 Task: Add a signature Harold Hernandez containing With gratitude and warm wishes, Harold Hernandez to email address softage.5@softage.net and add a folder Yoga
Action: Mouse moved to (39, 55)
Screenshot: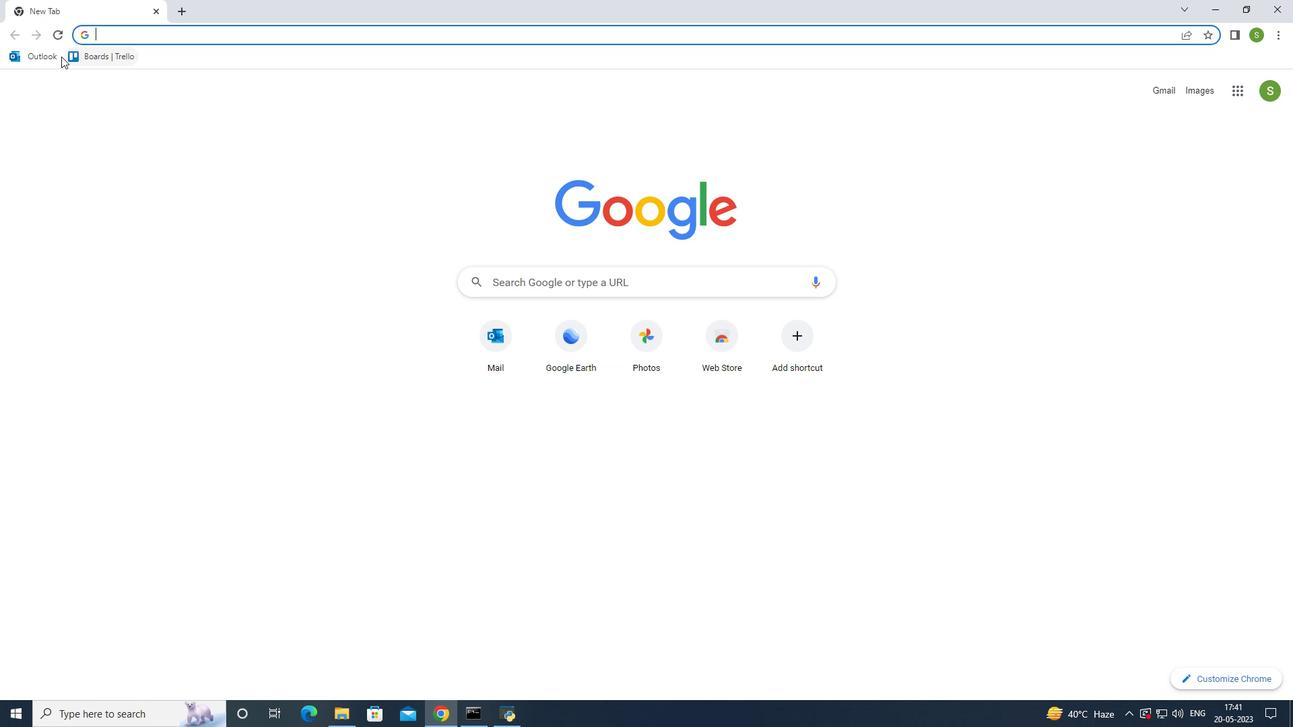 
Action: Mouse pressed left at (39, 55)
Screenshot: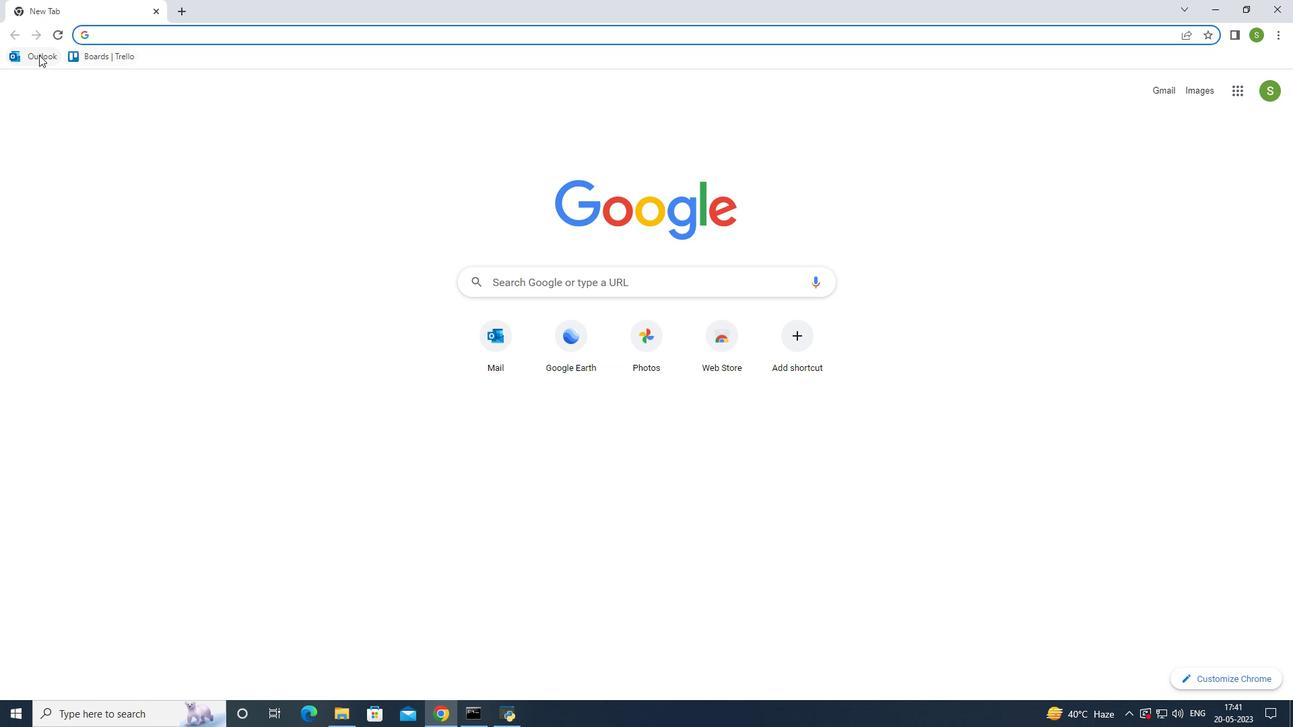 
Action: Mouse moved to (121, 121)
Screenshot: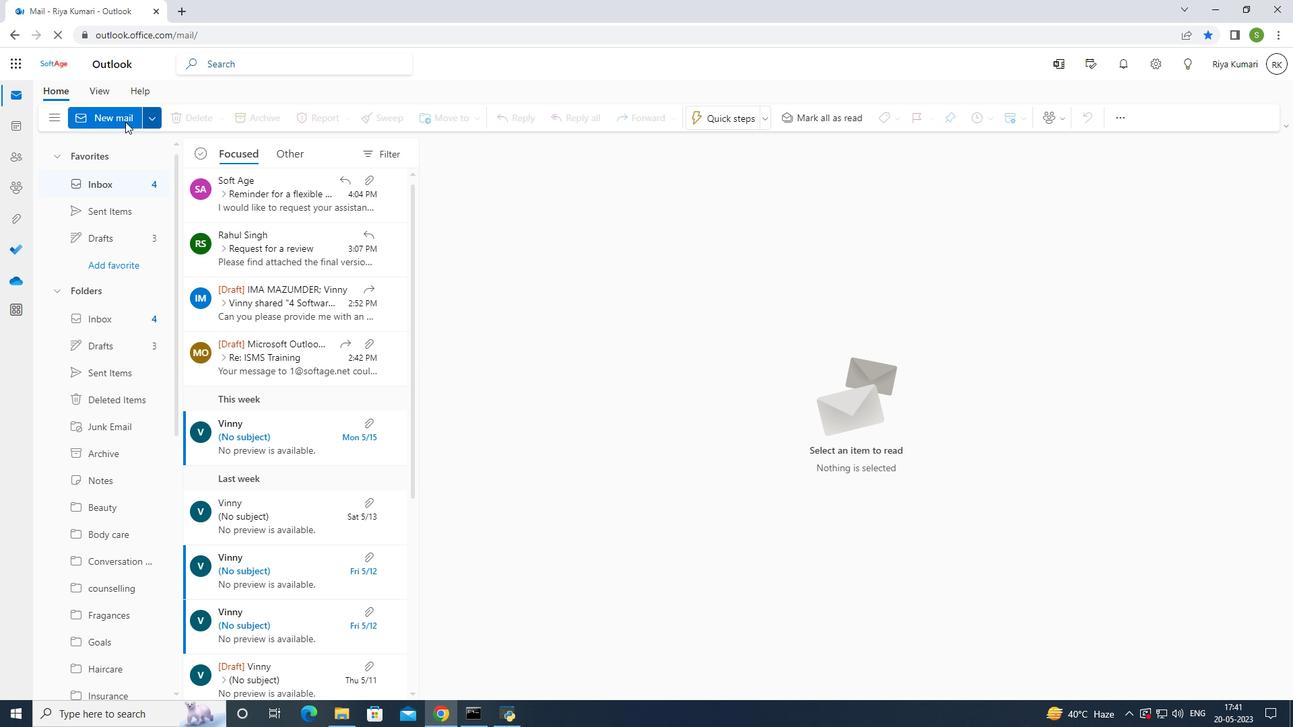 
Action: Mouse pressed left at (121, 121)
Screenshot: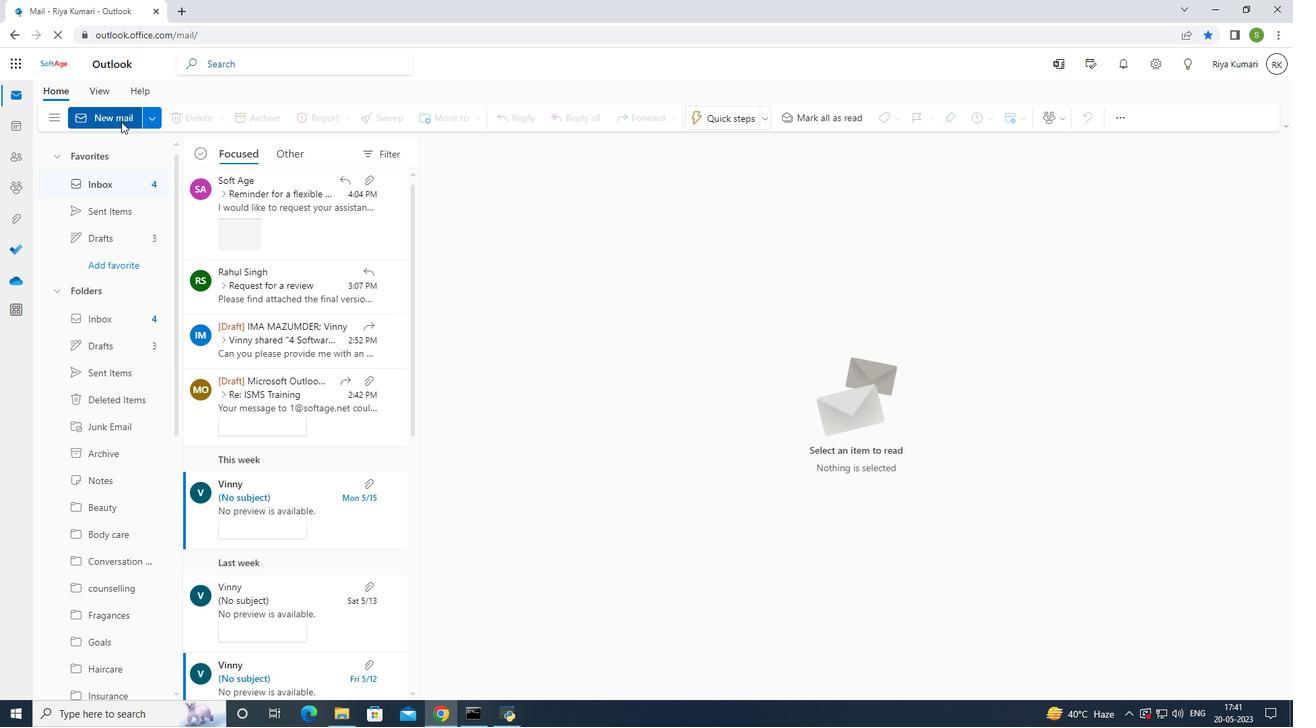 
Action: Mouse moved to (496, 184)
Screenshot: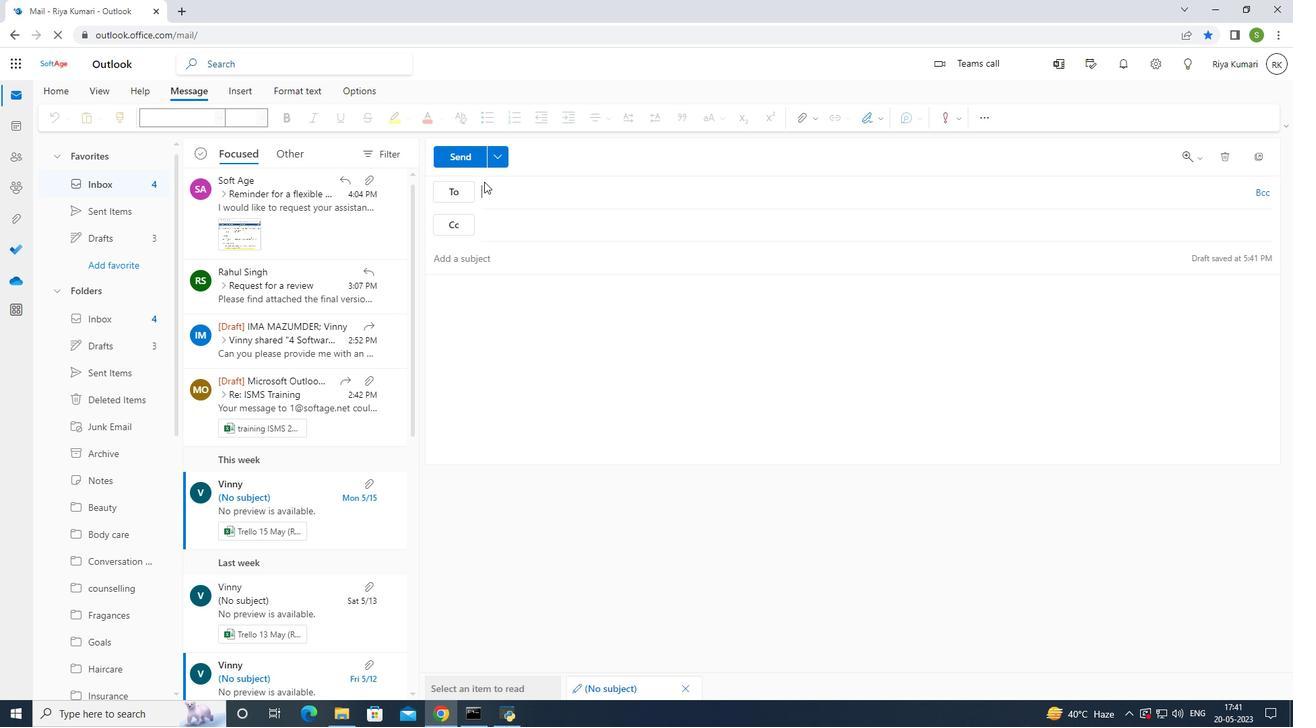 
Action: Mouse pressed left at (496, 184)
Screenshot: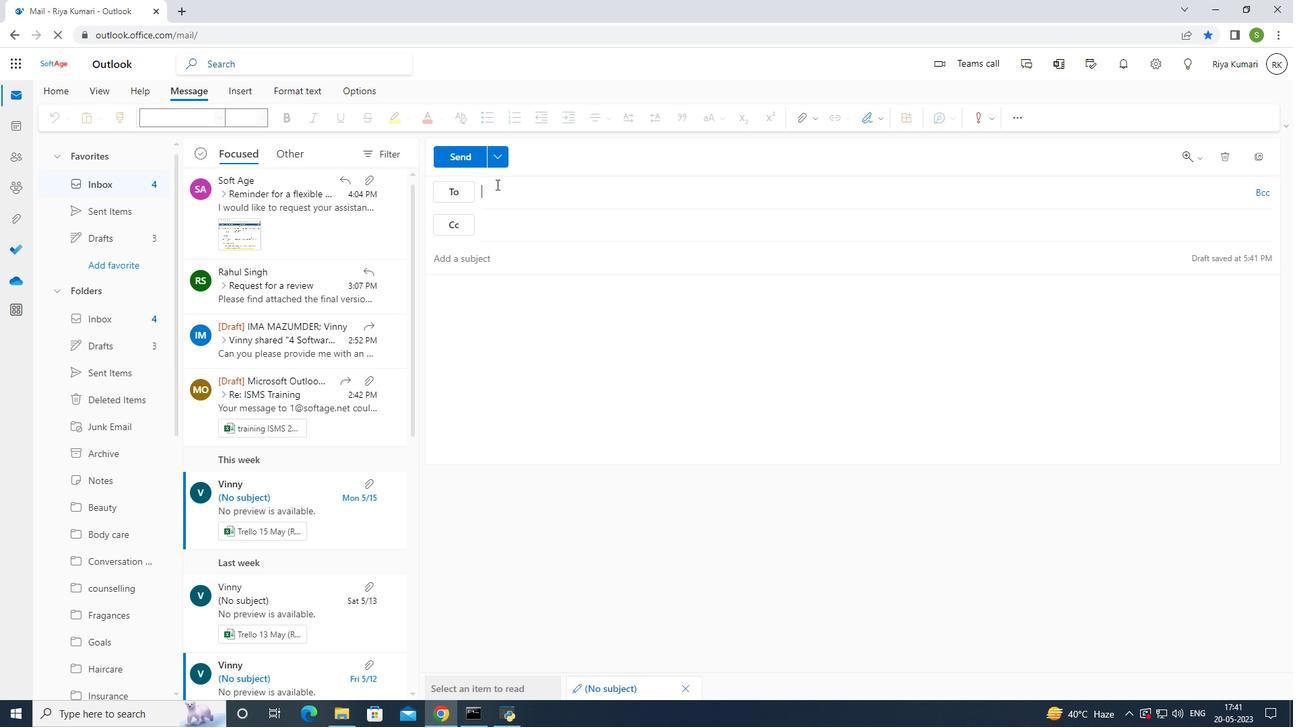 
Action: Mouse moved to (534, 163)
Screenshot: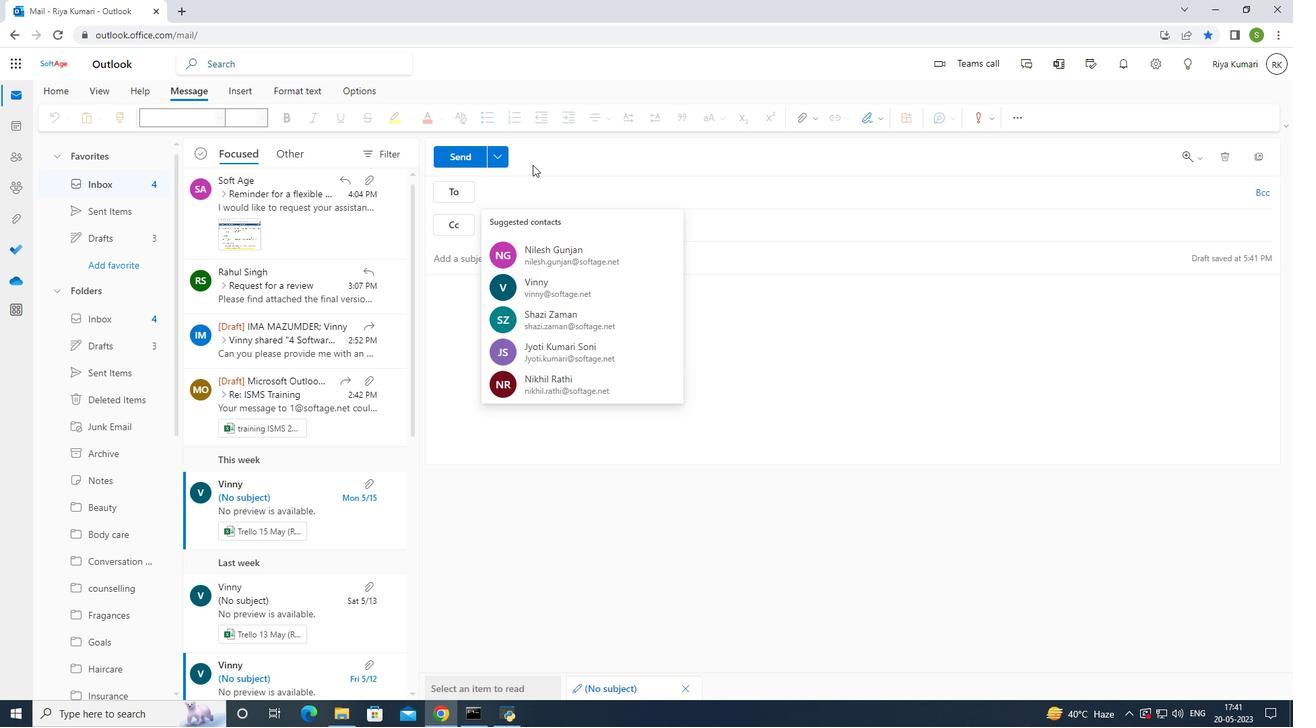 
Action: Key pressed softage.5<Key.shift>@softage.net
Screenshot: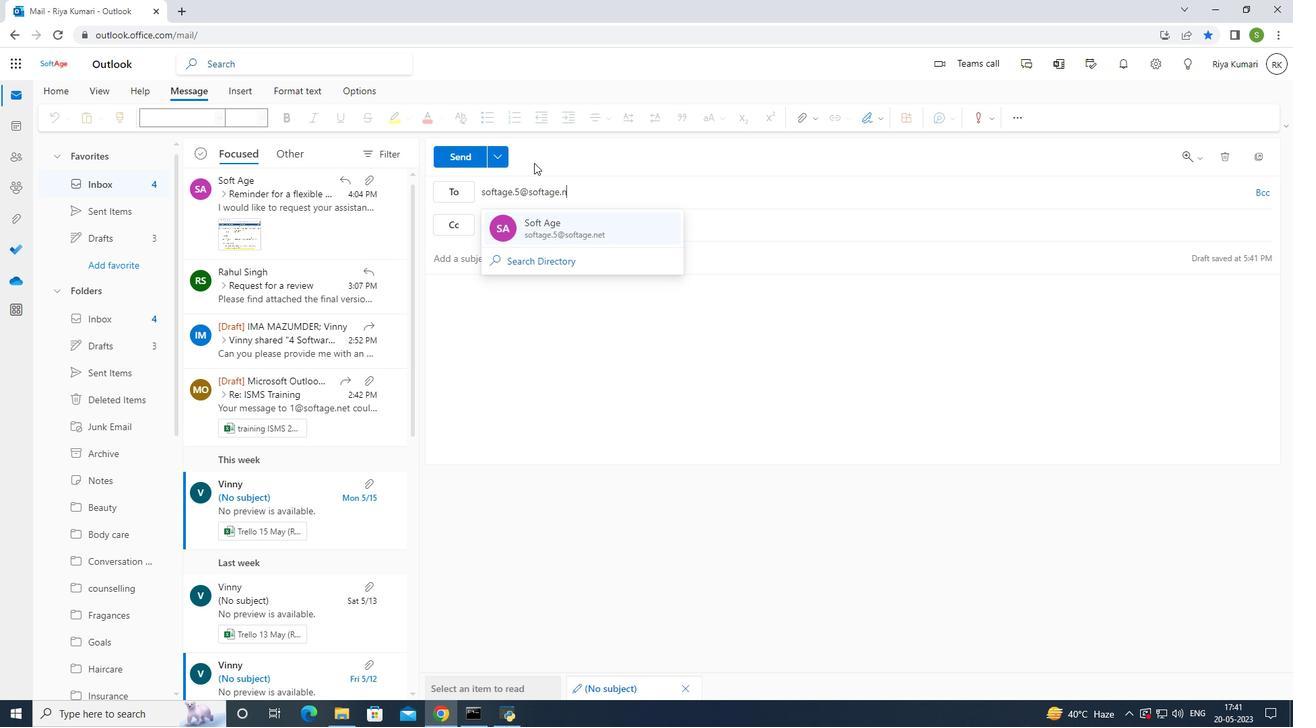 
Action: Mouse moved to (871, 117)
Screenshot: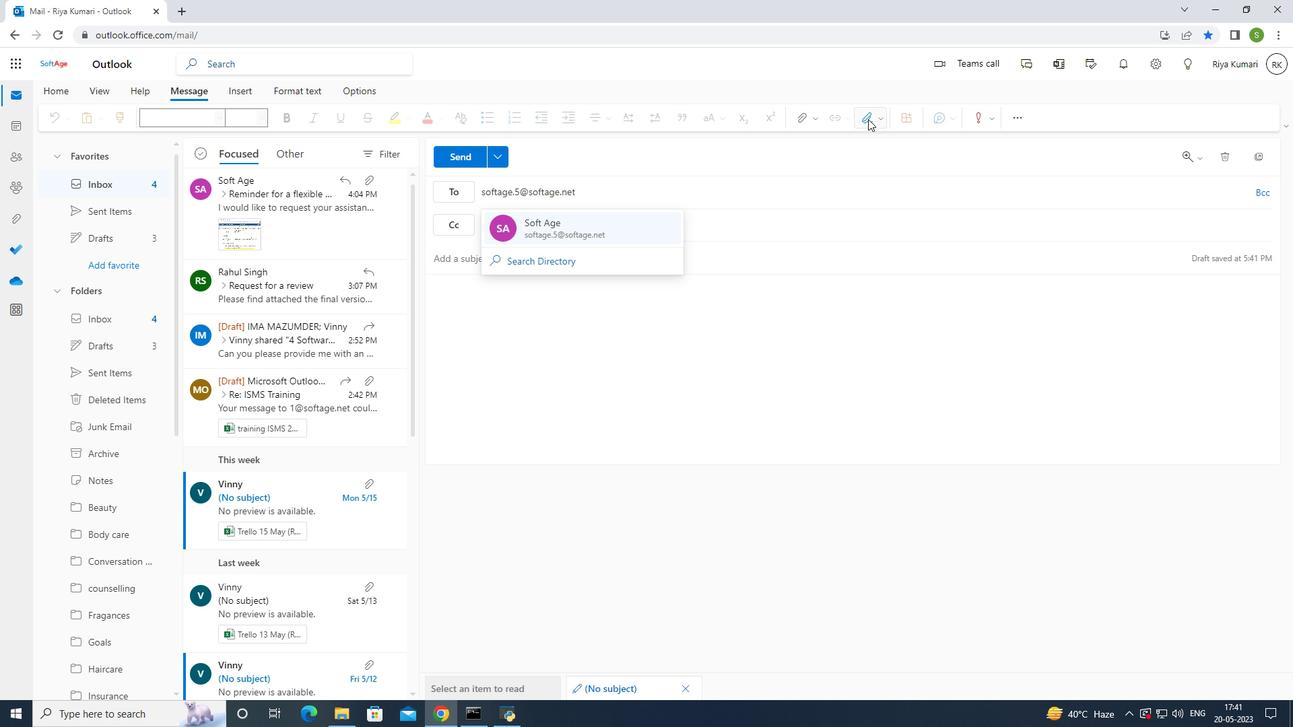 
Action: Mouse pressed left at (871, 117)
Screenshot: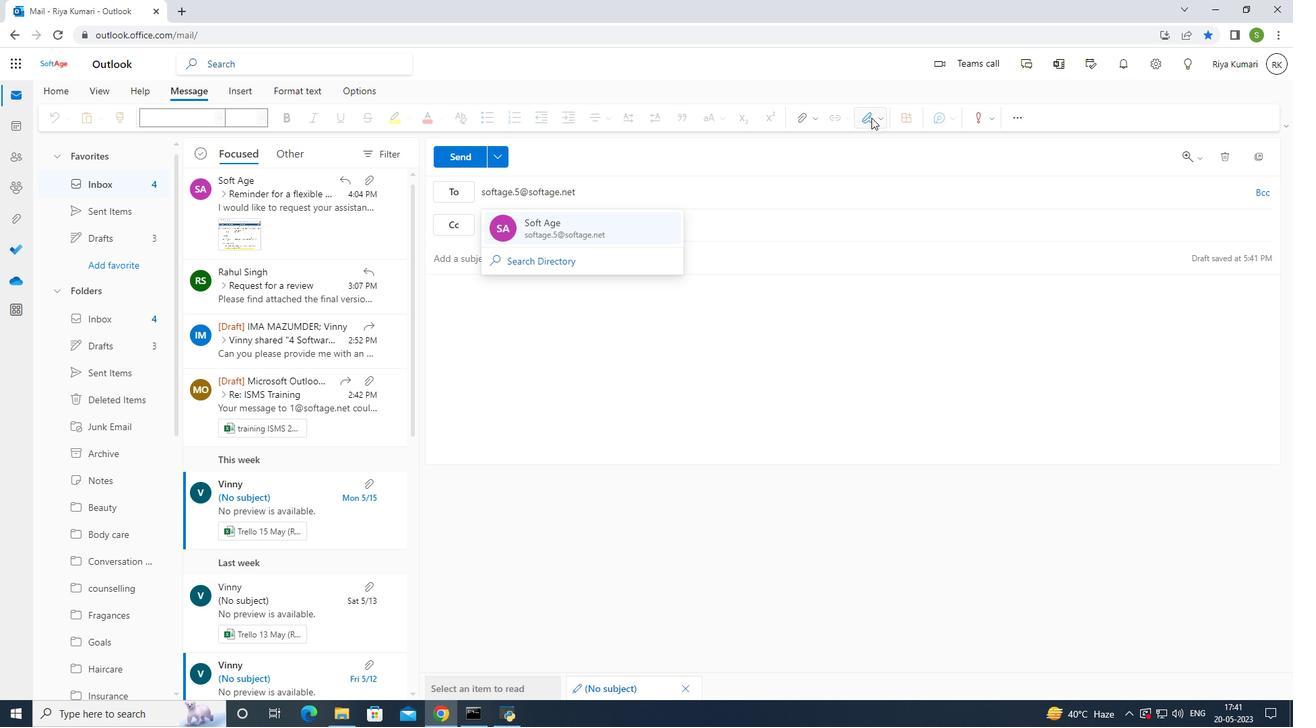 
Action: Mouse moved to (849, 166)
Screenshot: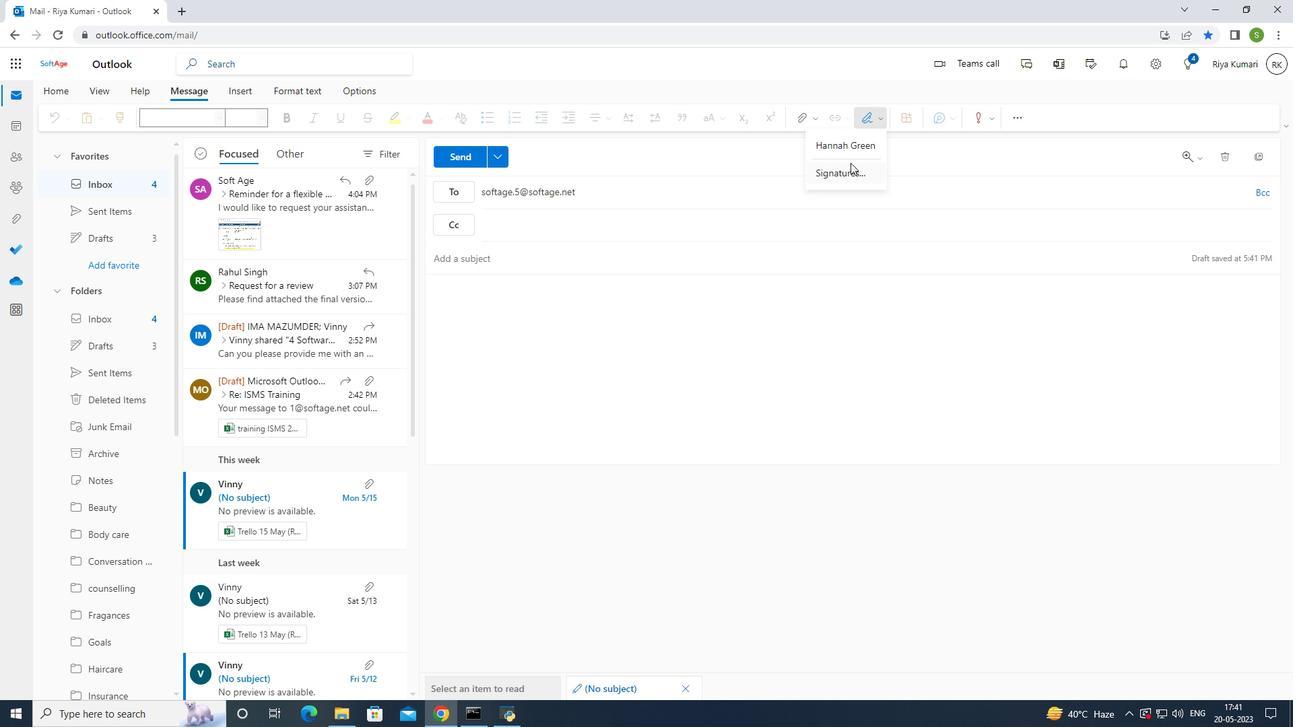 
Action: Mouse pressed left at (849, 166)
Screenshot: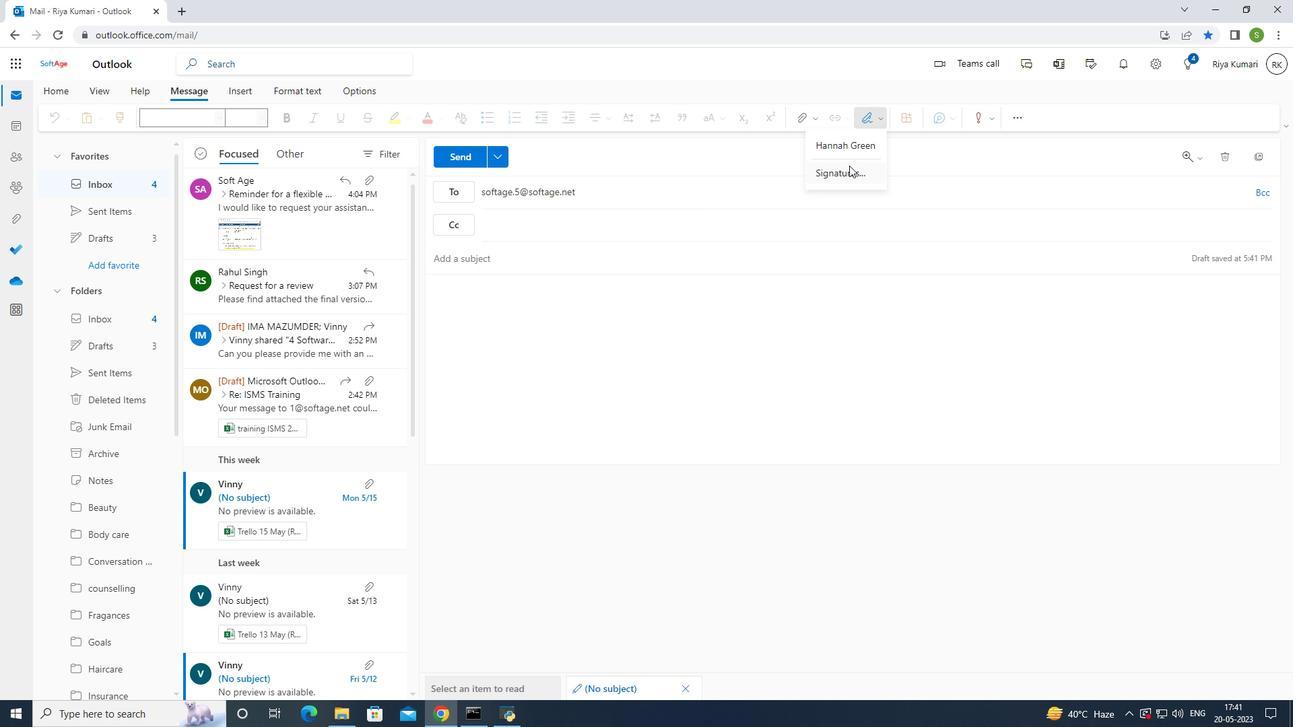 
Action: Mouse moved to (846, 222)
Screenshot: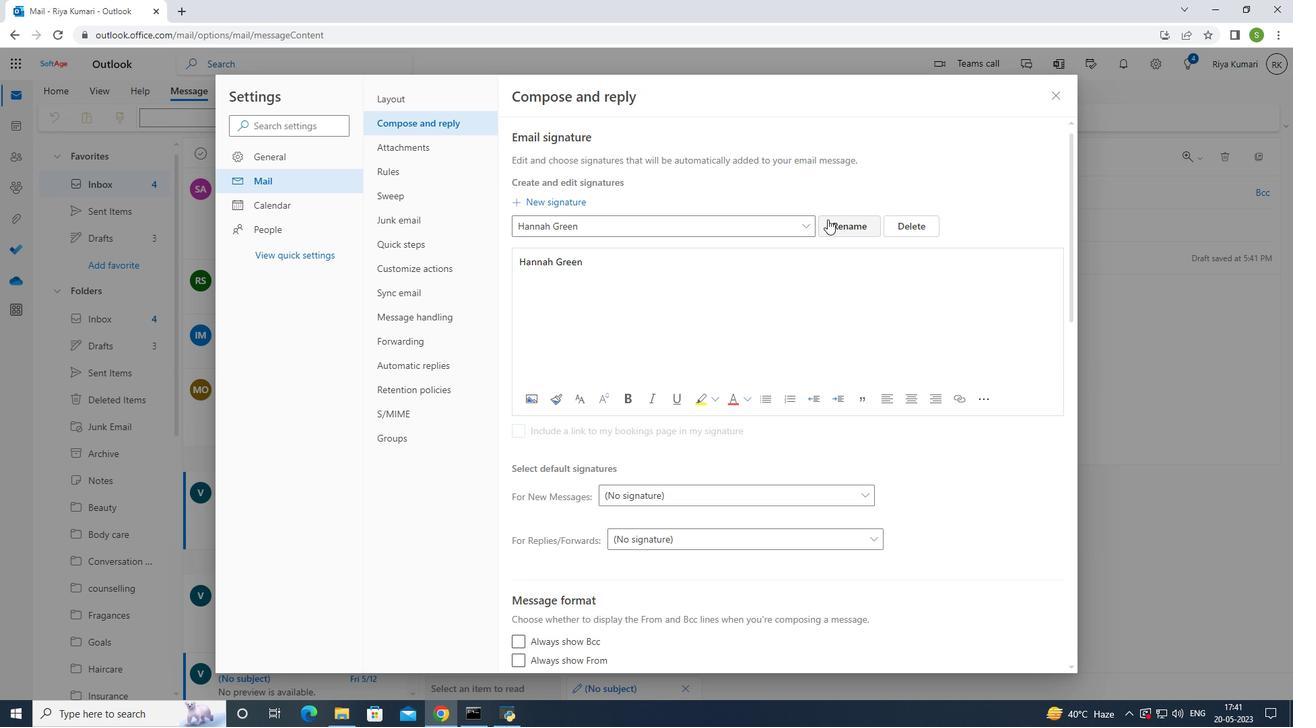 
Action: Mouse pressed left at (846, 222)
Screenshot: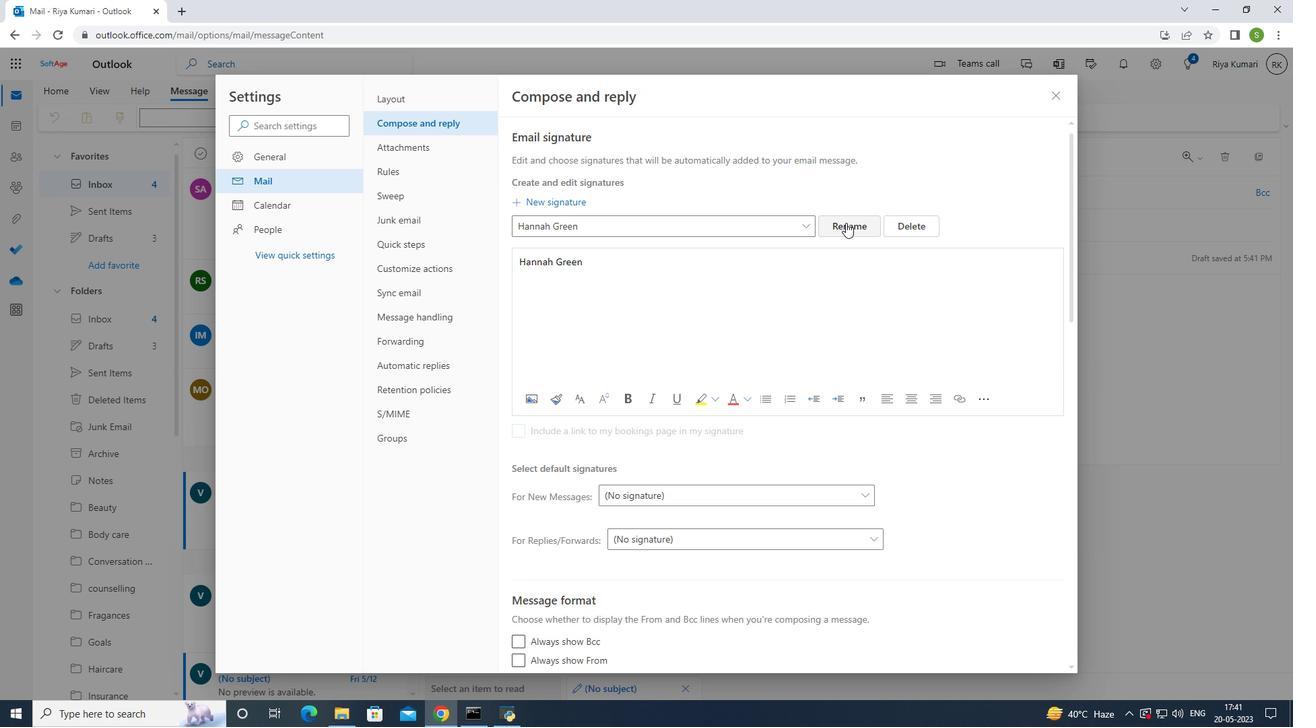 
Action: Mouse moved to (730, 225)
Screenshot: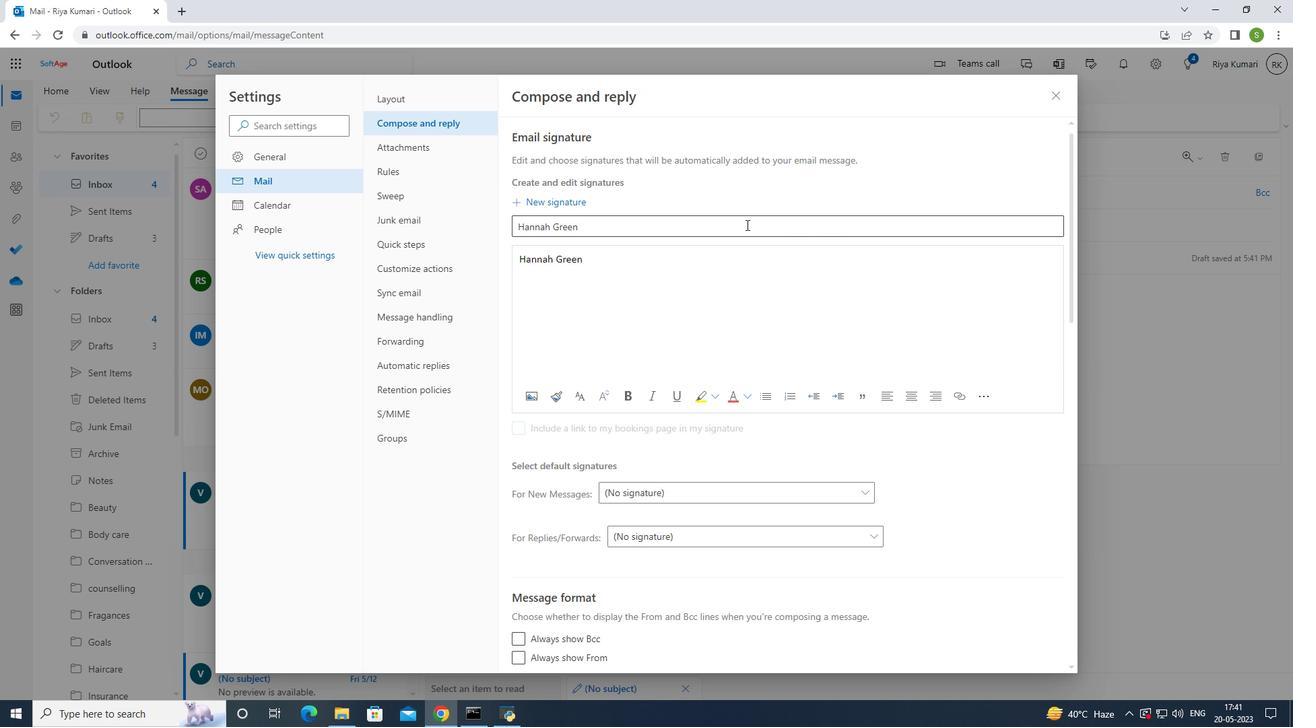 
Action: Mouse pressed left at (730, 225)
Screenshot: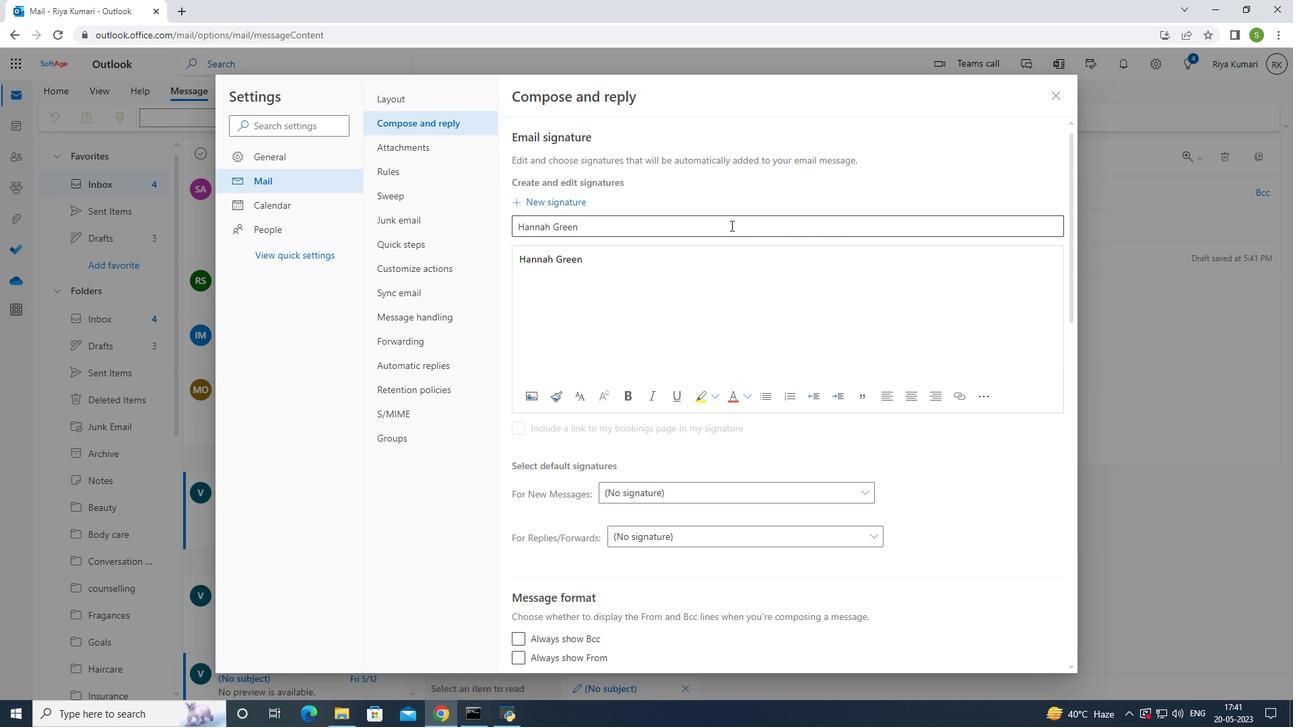
Action: Mouse moved to (730, 208)
Screenshot: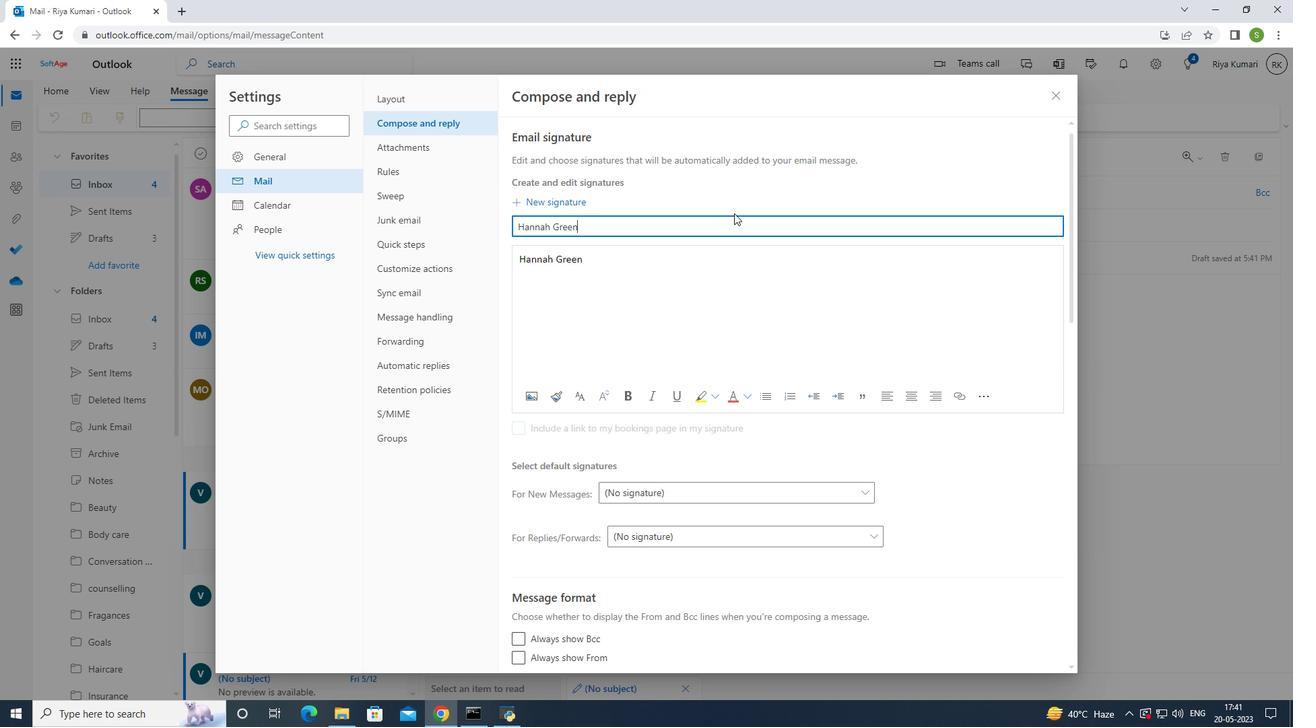 
Action: Key pressed <Key.backspace><Key.backspace><Key.backspace><Key.backspace><Key.backspace><Key.backspace><Key.backspace><Key.backspace><Key.backspace><Key.backspace><Key.backspace>arold<Key.space><Key.shift><Key.shift><Key.shift><Key.shift><Key.shift><Key.shift><Key.shift><Key.shift><Key.shift>Hernandez<Key.shift>ctrl+A<'\x03'>
Screenshot: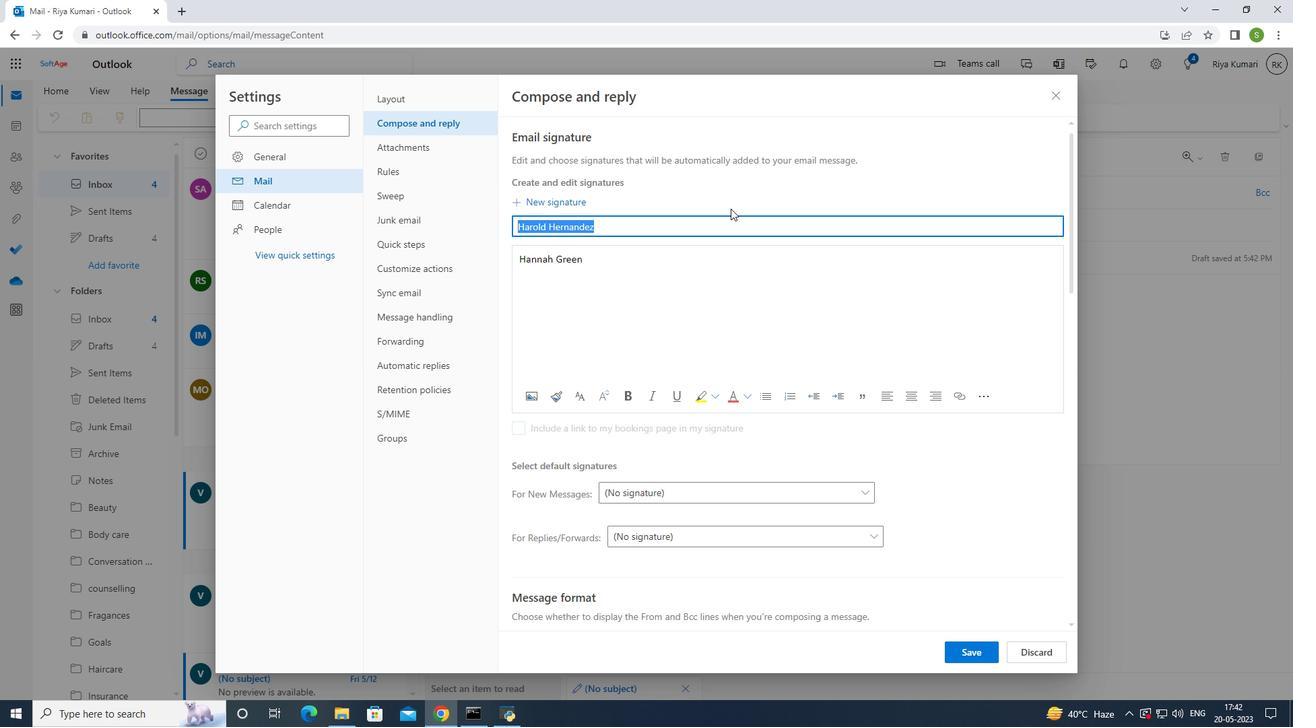 
Action: Mouse moved to (598, 257)
Screenshot: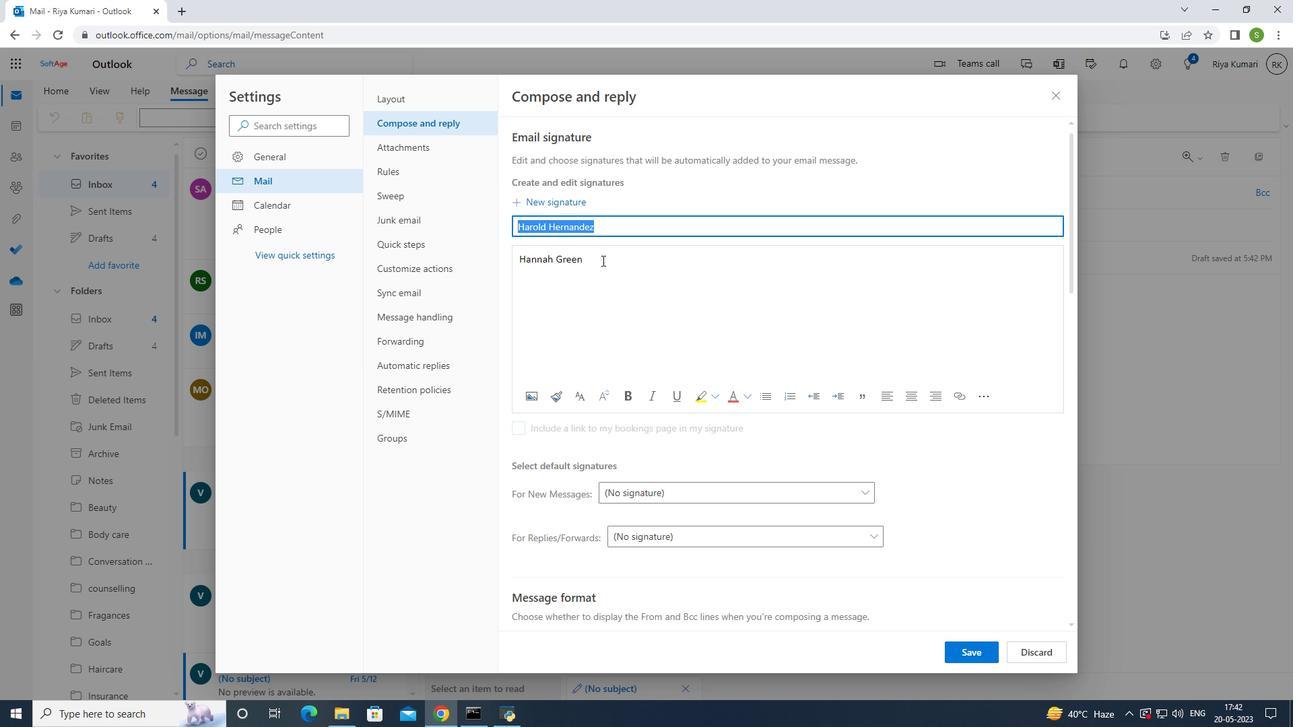
Action: Mouse pressed left at (598, 257)
Screenshot: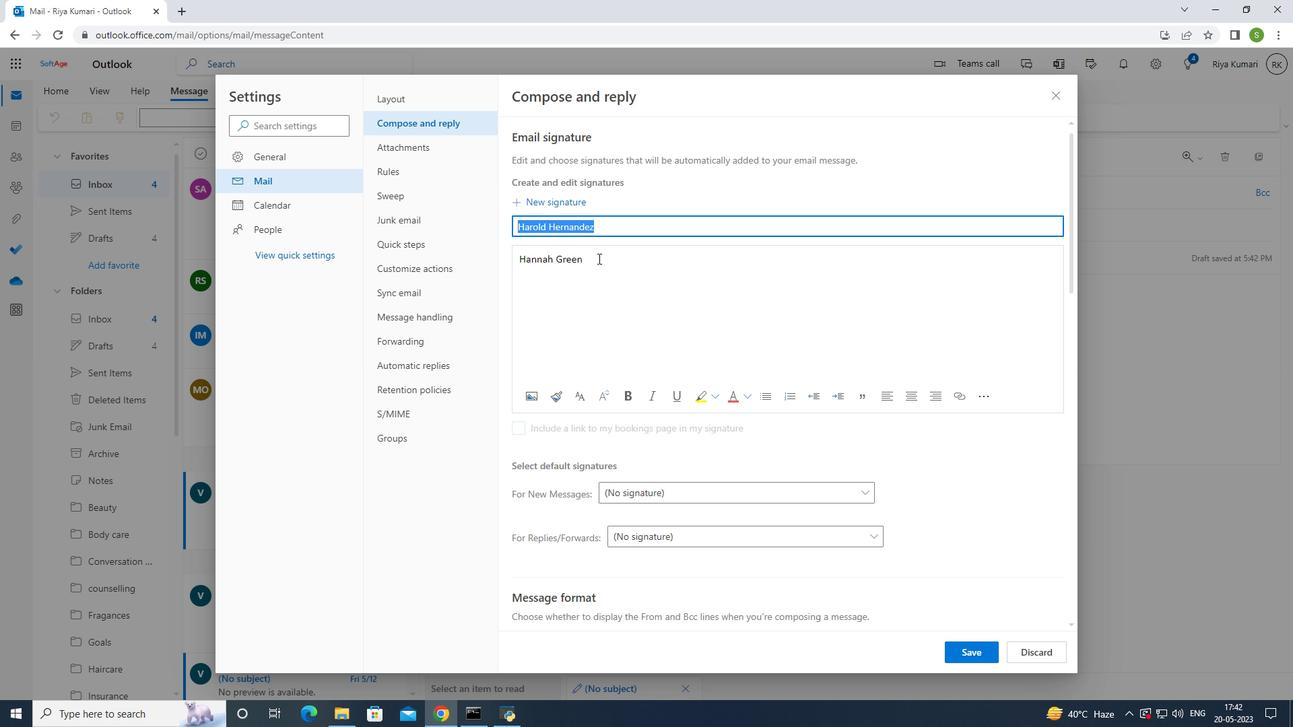 
Action: Mouse moved to (600, 257)
Screenshot: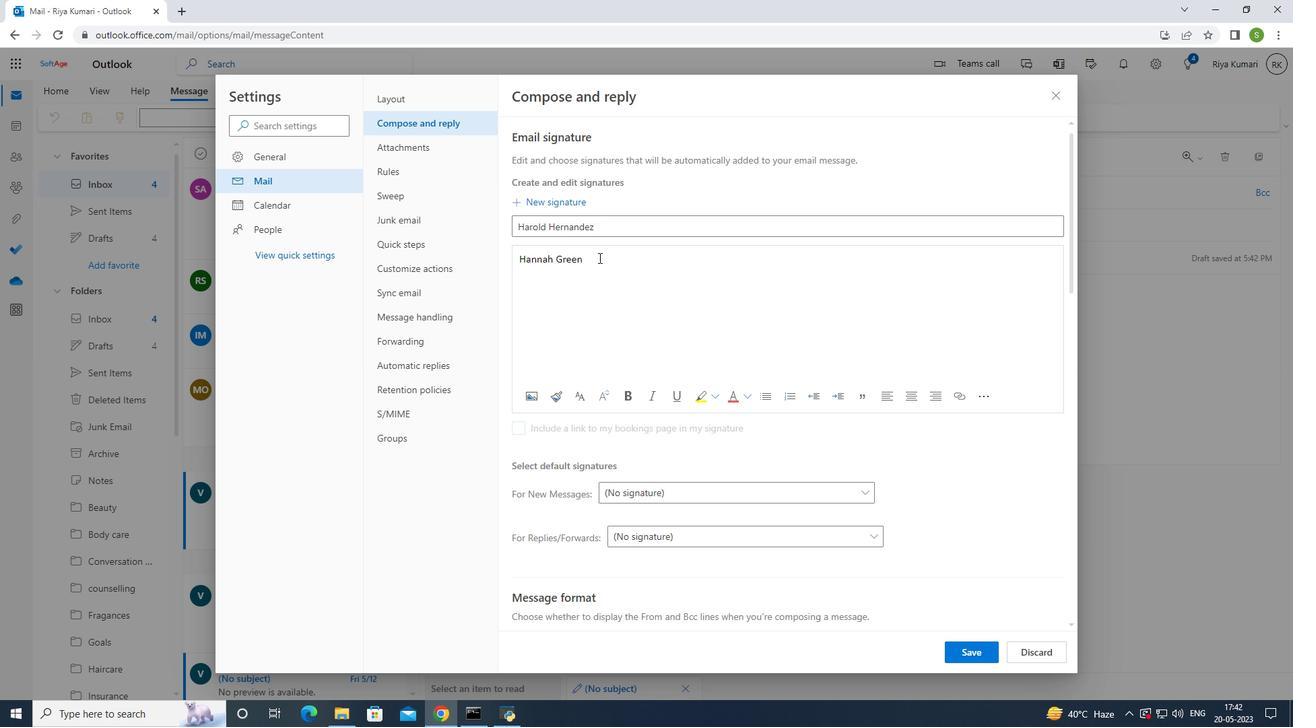 
Action: Key pressed <Key.backspace>
Screenshot: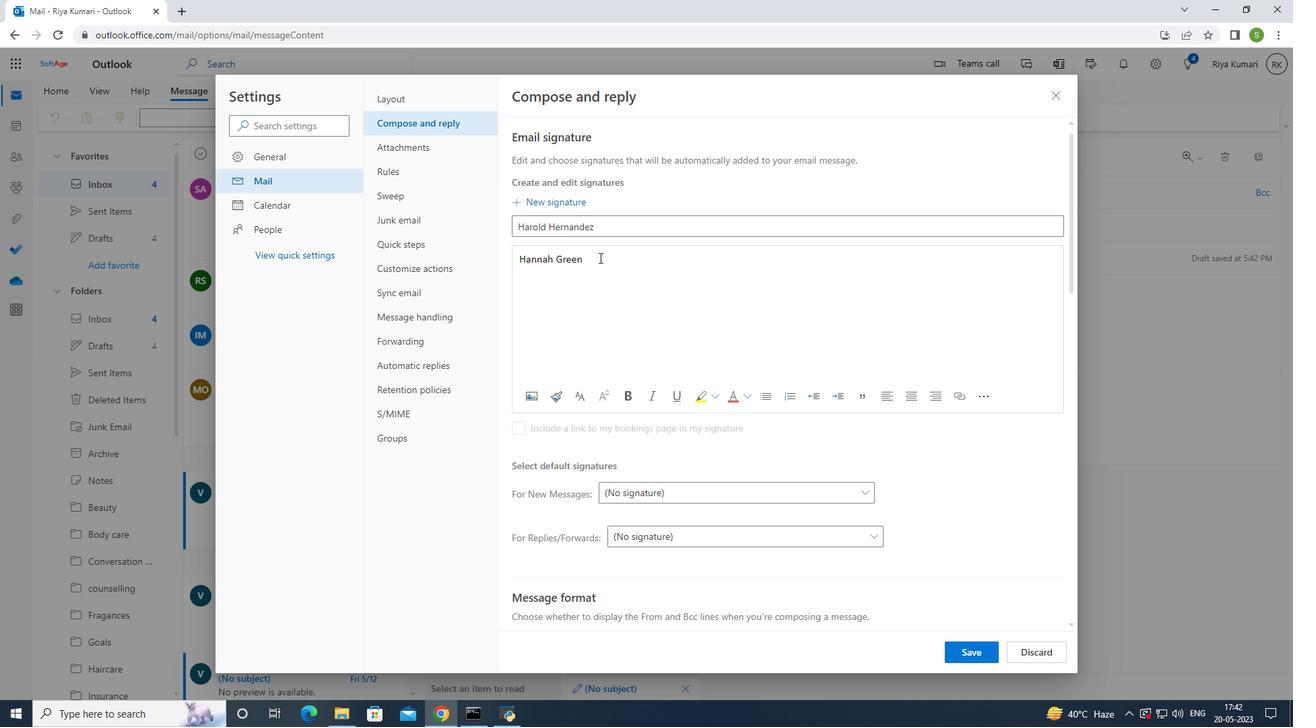 
Action: Mouse moved to (601, 262)
Screenshot: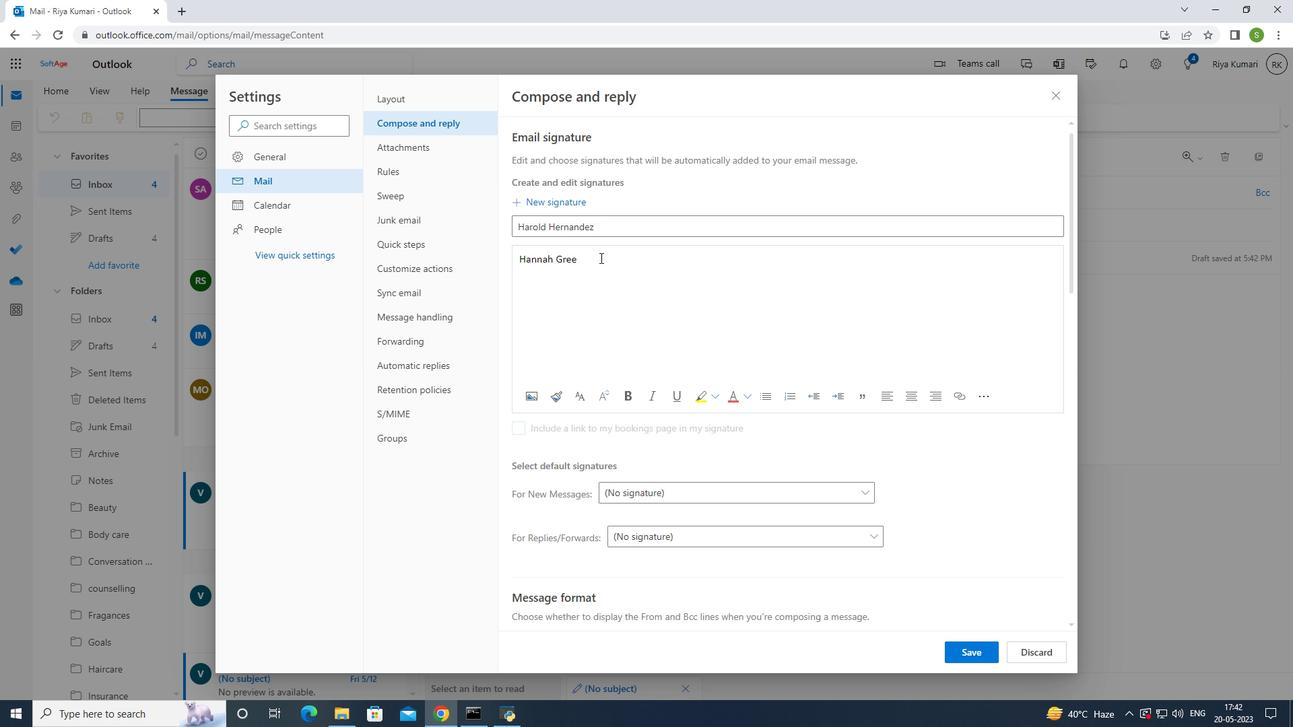
Action: Key pressed <Key.backspace><Key.backspace><Key.backspace><Key.backspace><Key.backspace><Key.backspace><Key.backspace><Key.backspace><Key.backspace><Key.backspace><Key.backspace><Key.backspace><Key.backspace>
Screenshot: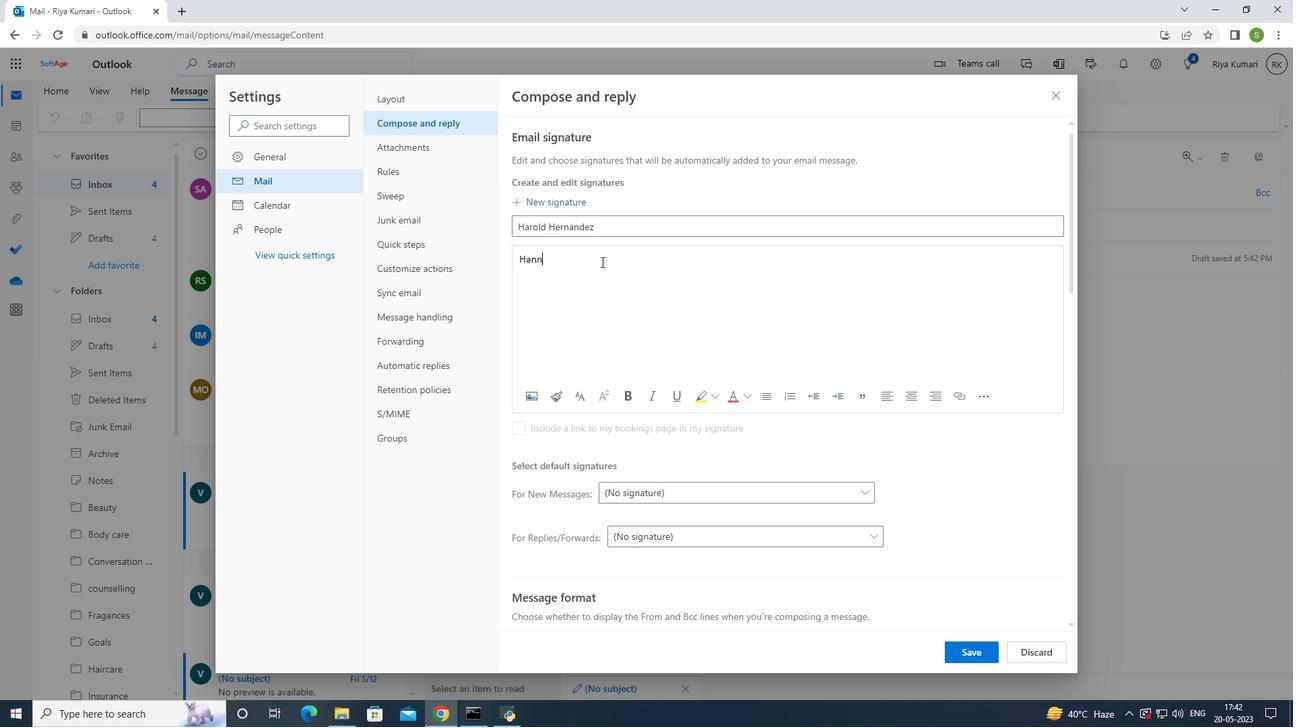 
Action: Mouse moved to (602, 262)
Screenshot: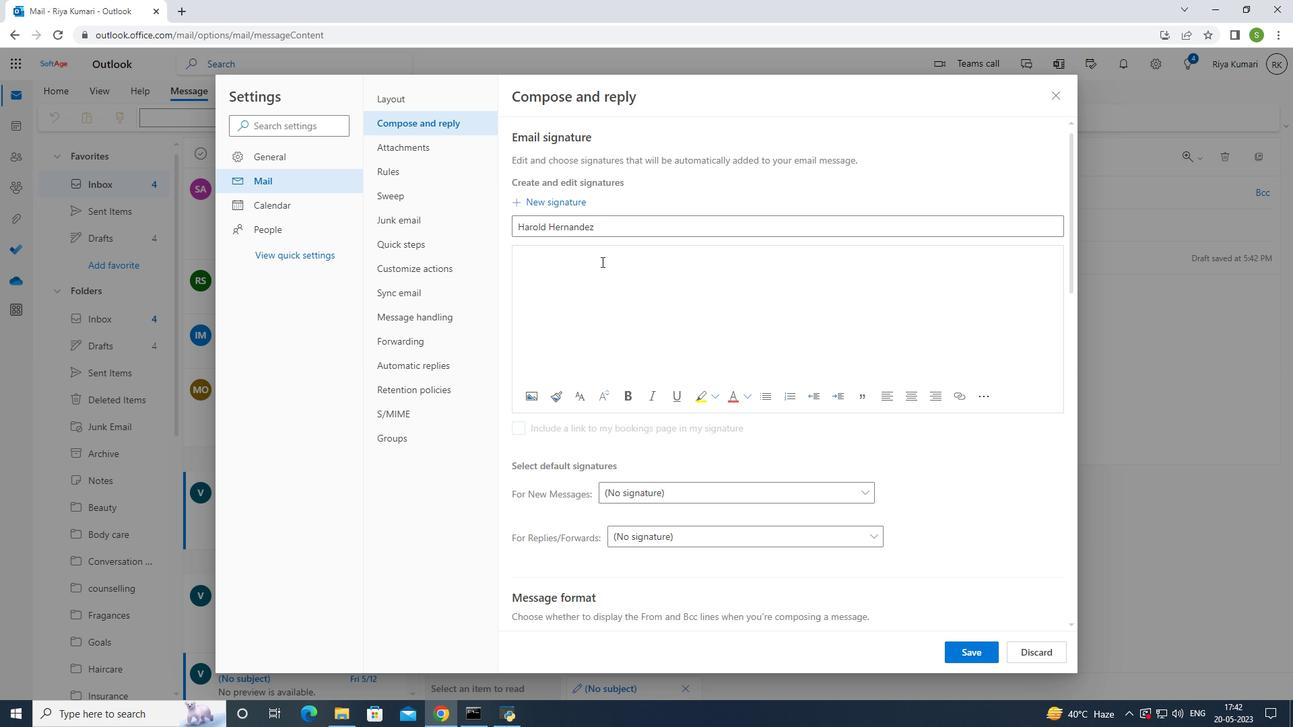 
Action: Key pressed ctrl+V
Screenshot: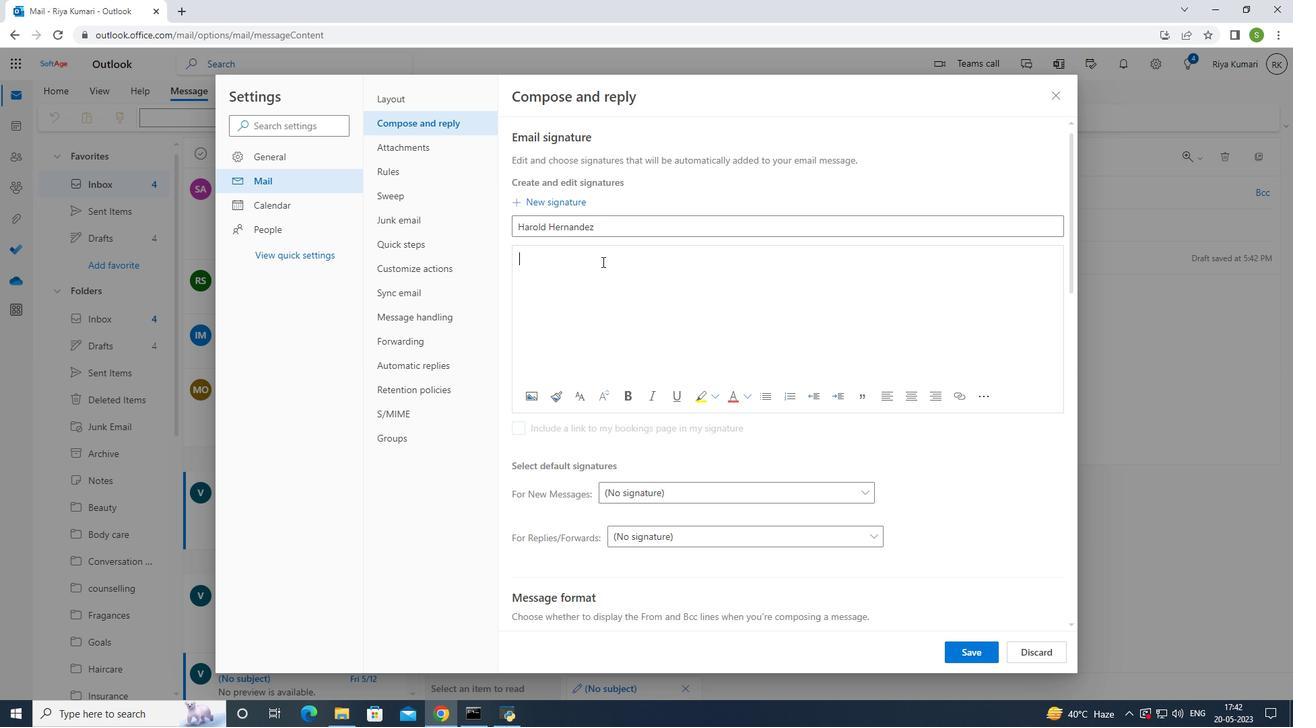 
Action: Mouse moved to (989, 652)
Screenshot: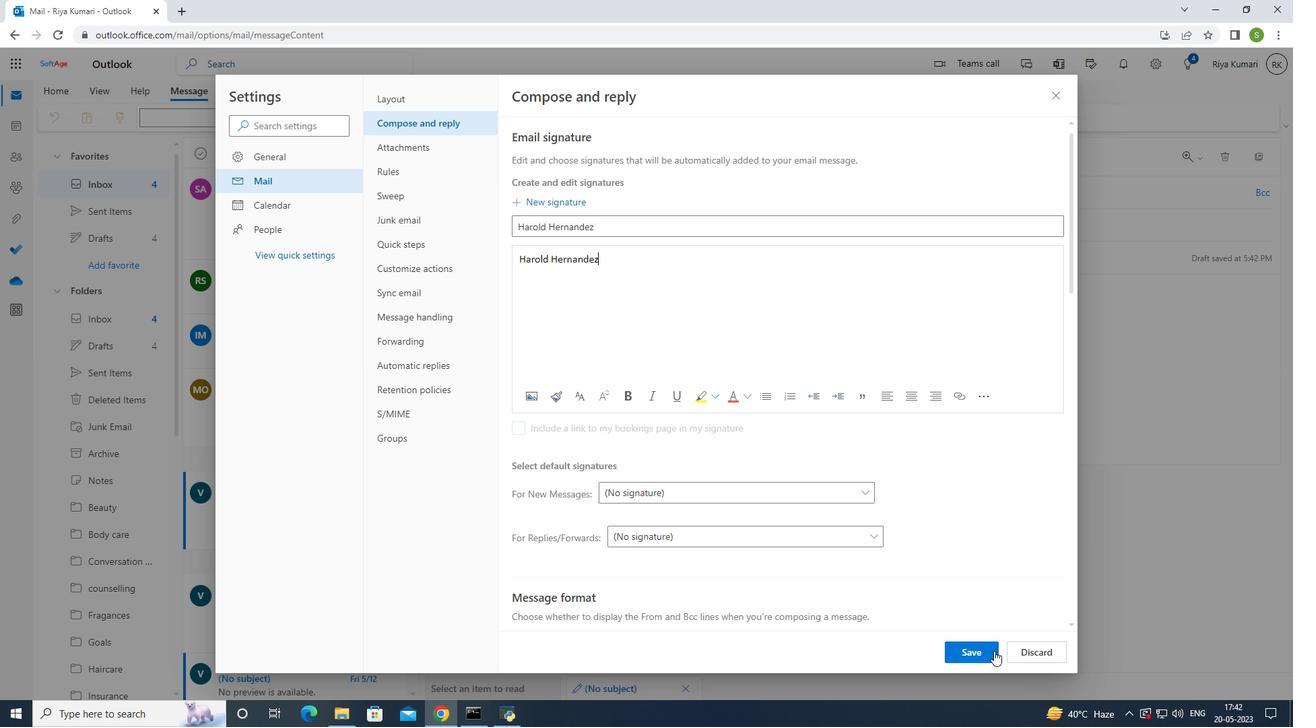 
Action: Mouse pressed left at (989, 652)
Screenshot: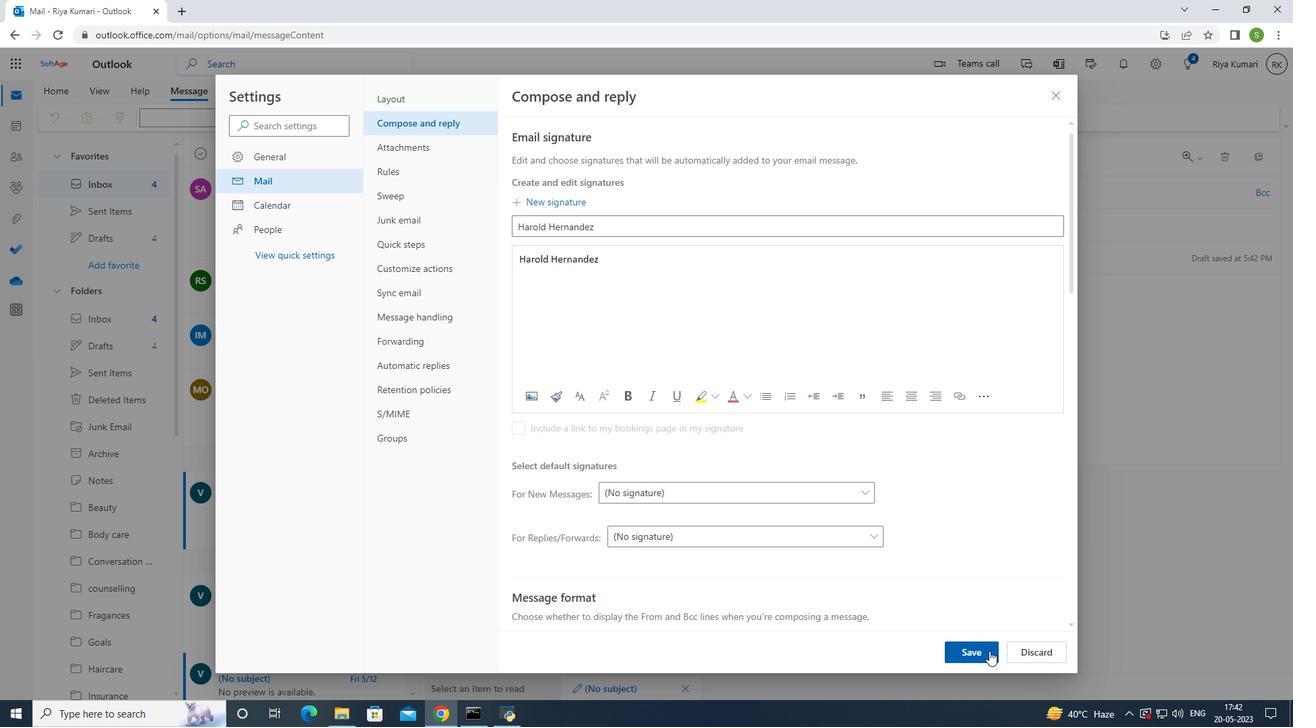 
Action: Mouse moved to (1053, 87)
Screenshot: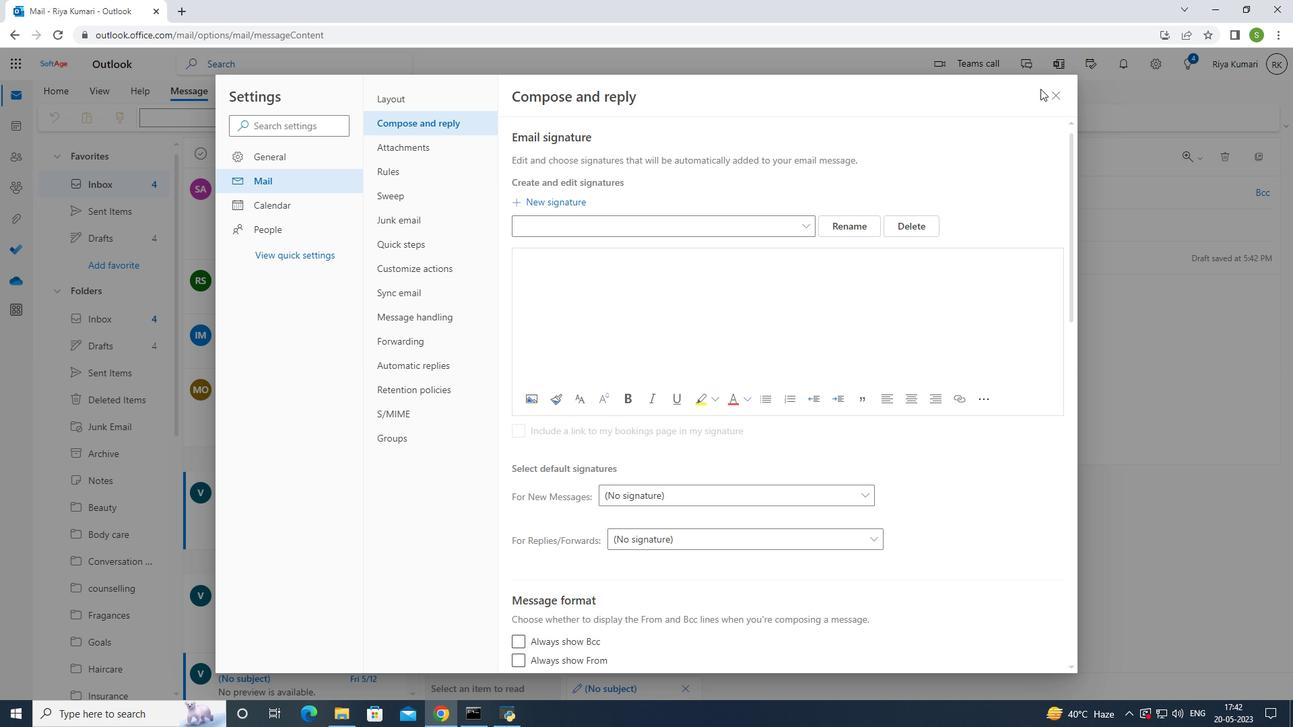 
Action: Mouse pressed left at (1053, 87)
Screenshot: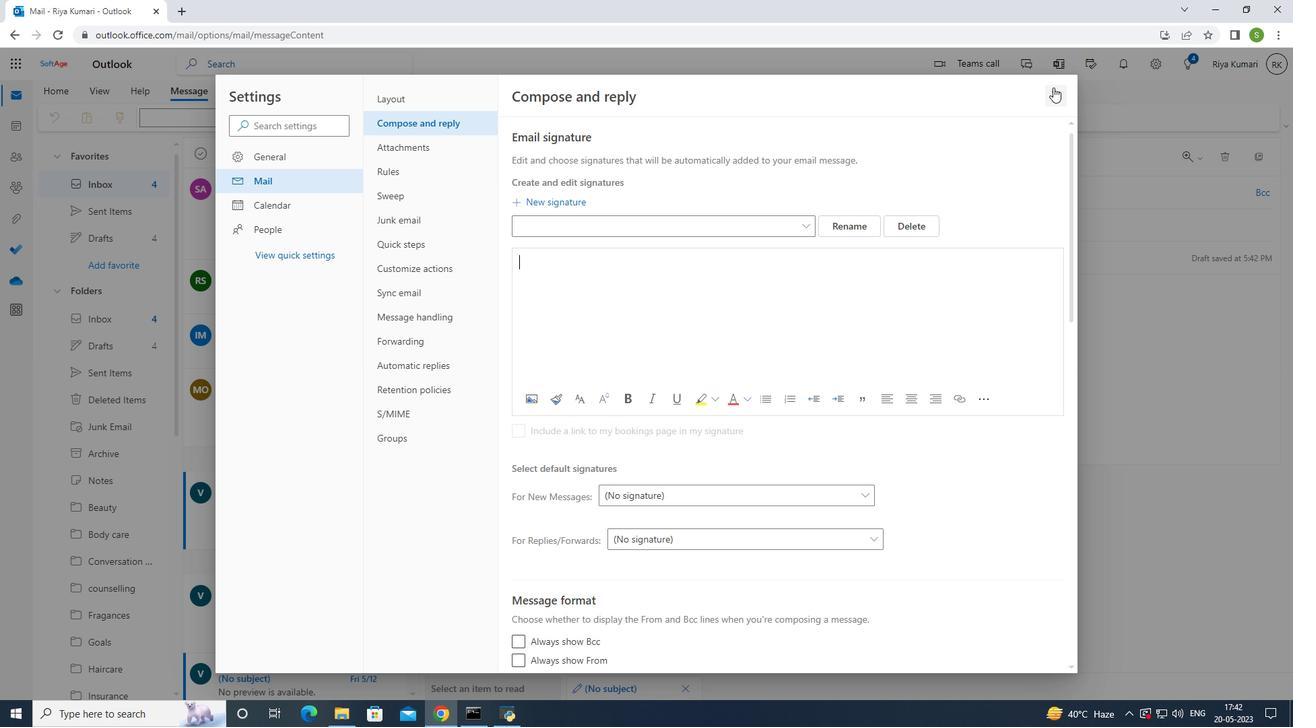 
Action: Mouse moved to (617, 257)
Screenshot: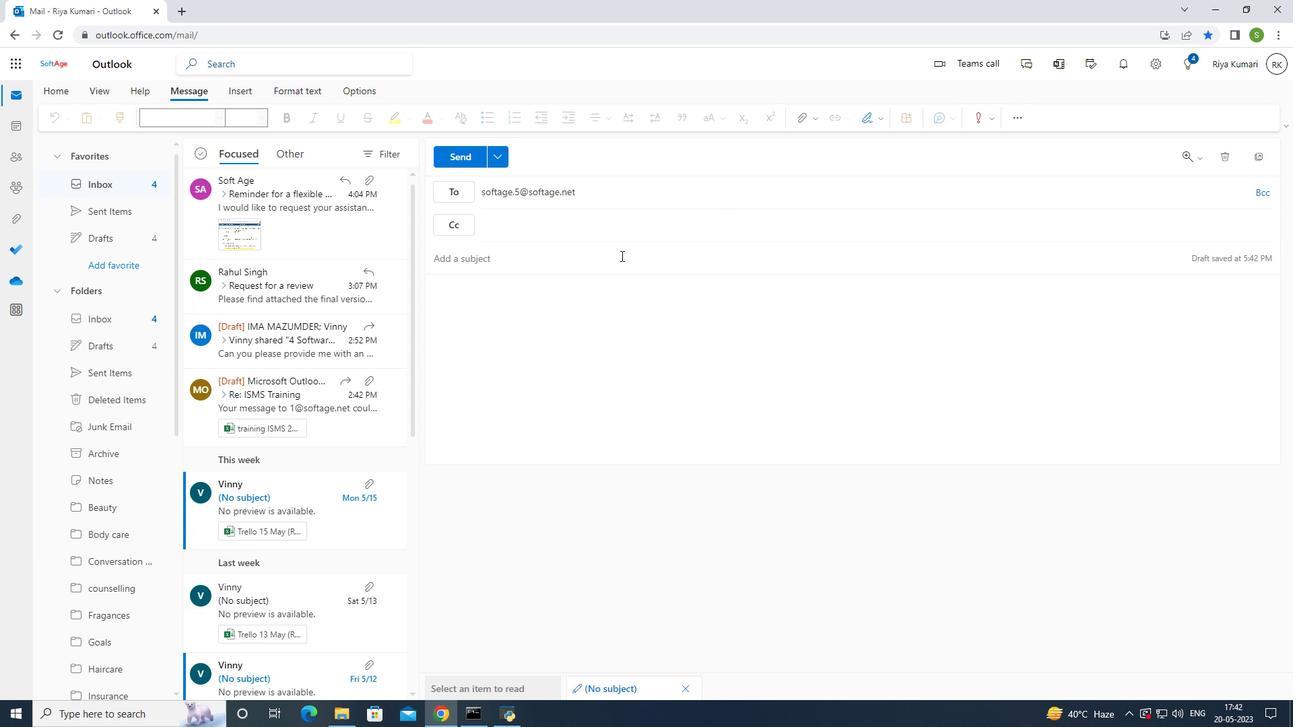 
Action: Mouse pressed left at (617, 257)
Screenshot: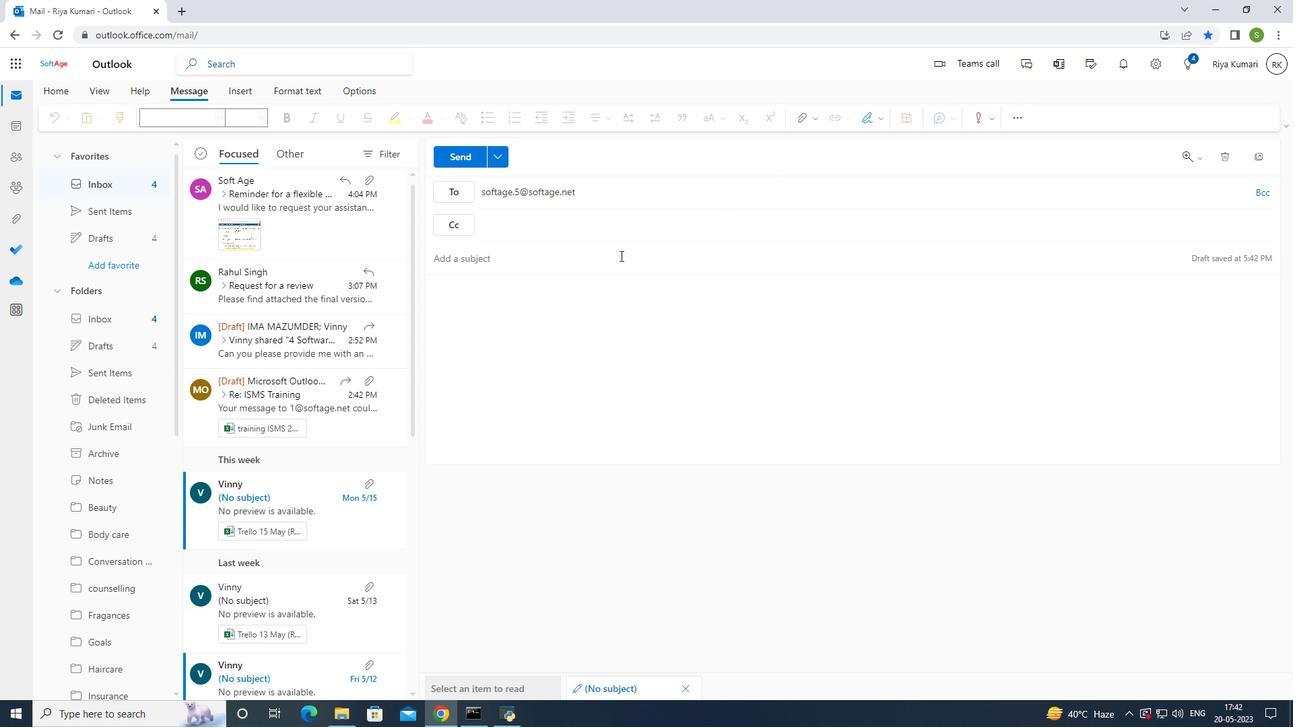
Action: Mouse moved to (720, 245)
Screenshot: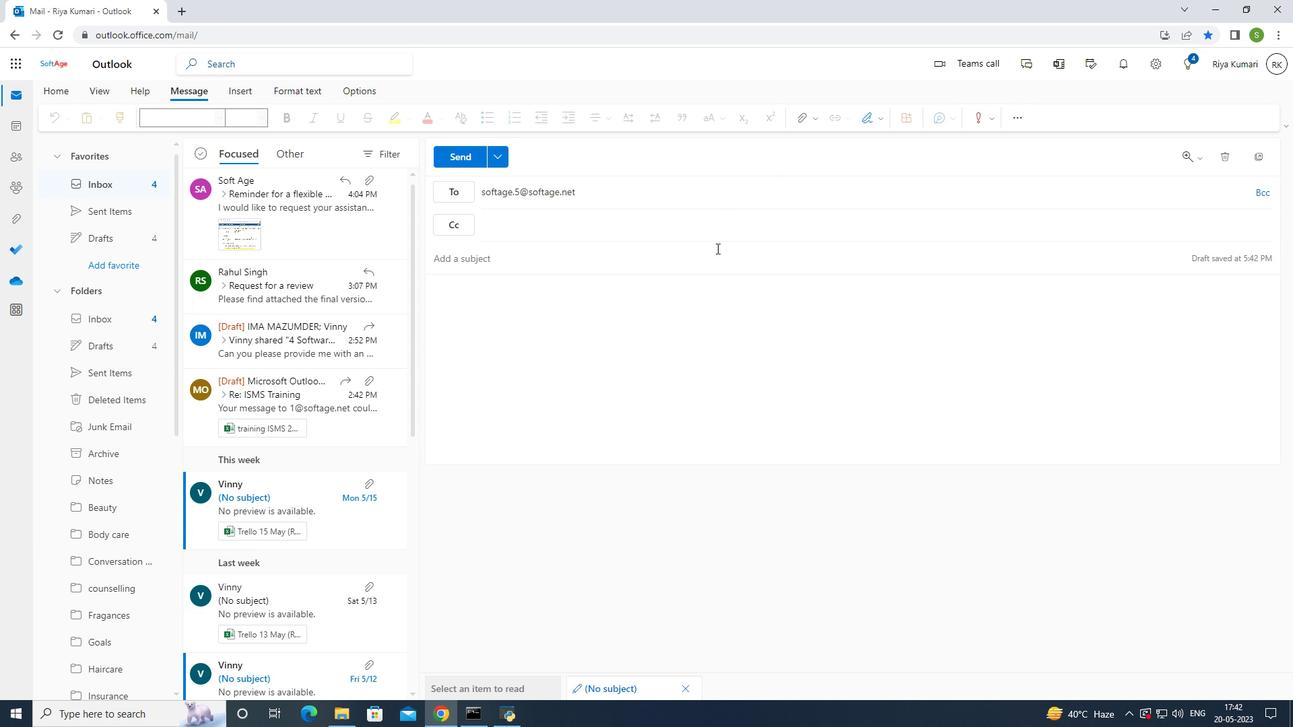 
Action: Key pressed <Key.shift><Key.shift><Key.shift><Key.shift><Key.shift>Gratitude<Key.space>and<Key.space>warm<Key.space>wishes<Key.space>
Screenshot: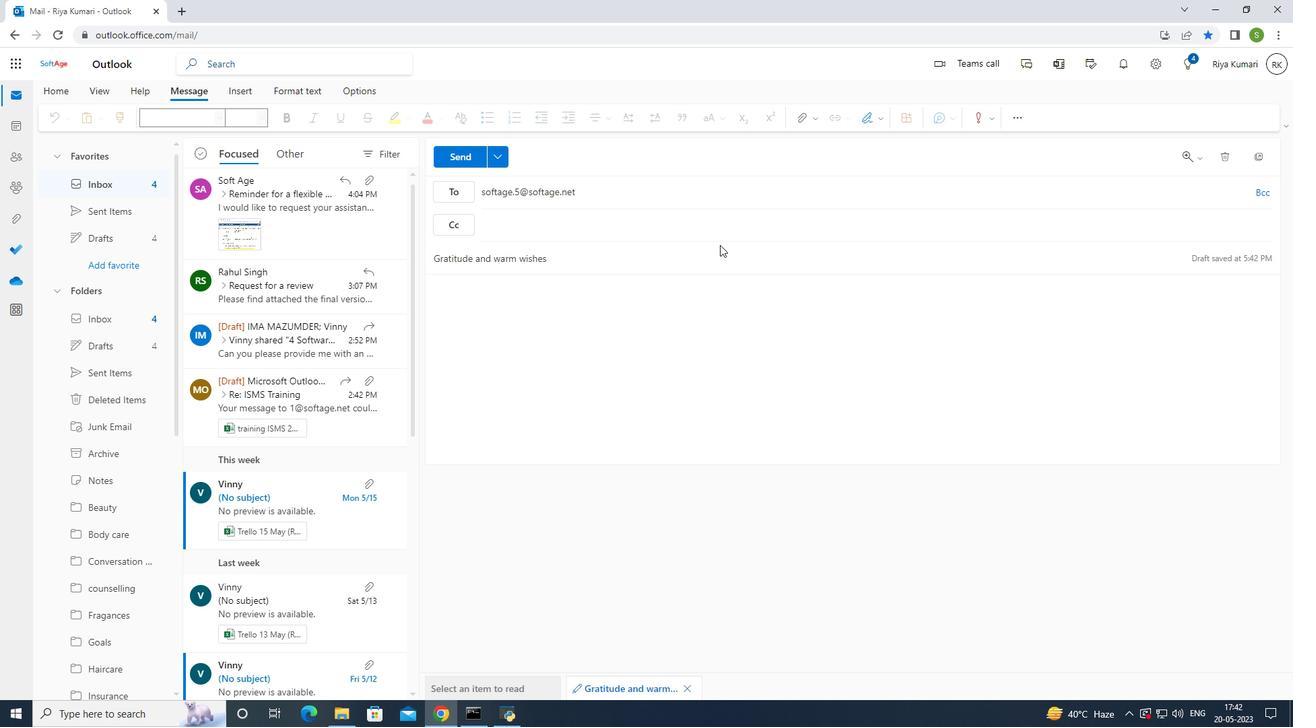 
Action: Mouse moved to (551, 302)
Screenshot: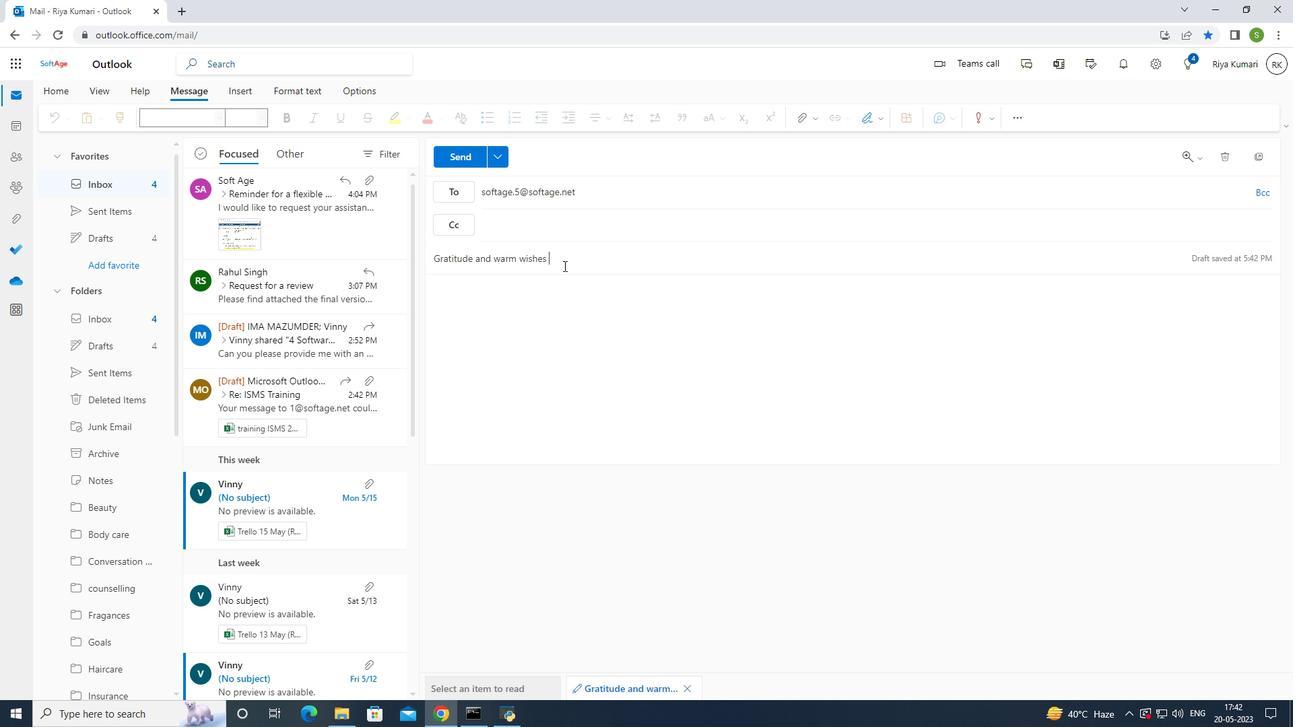 
Action: Mouse pressed left at (551, 302)
Screenshot: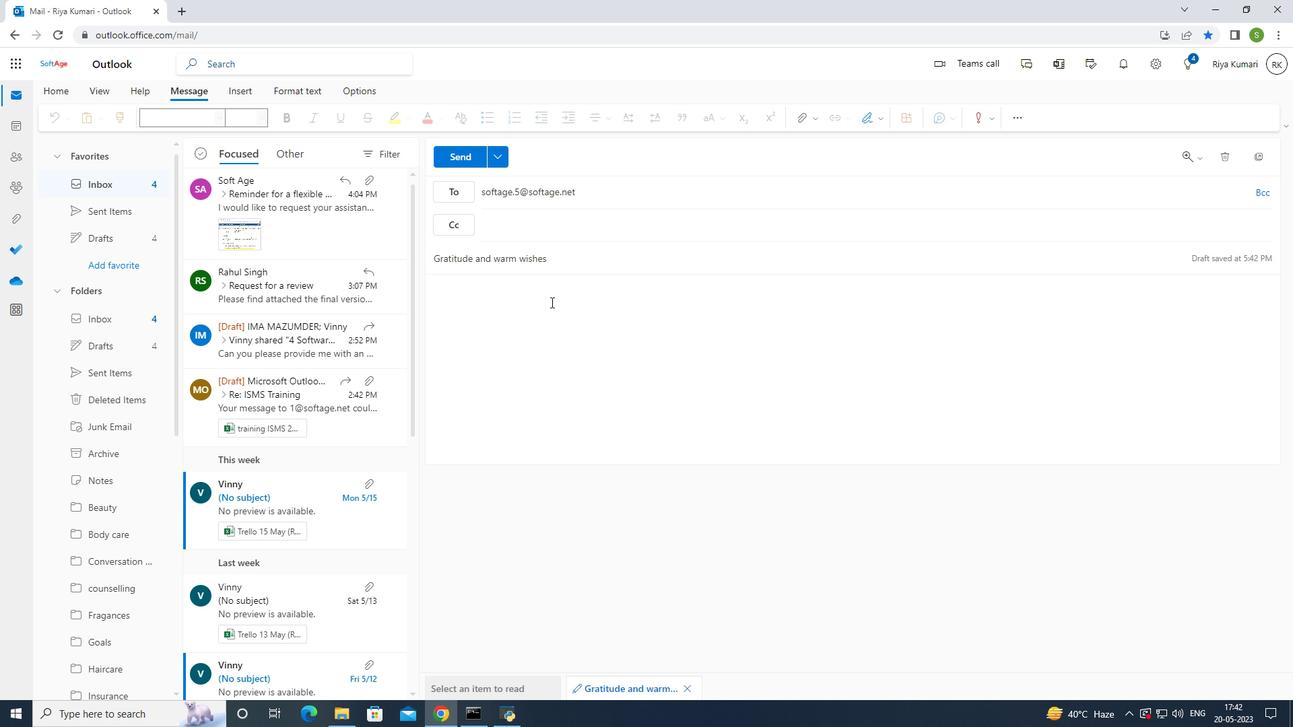 
Action: Mouse moved to (875, 116)
Screenshot: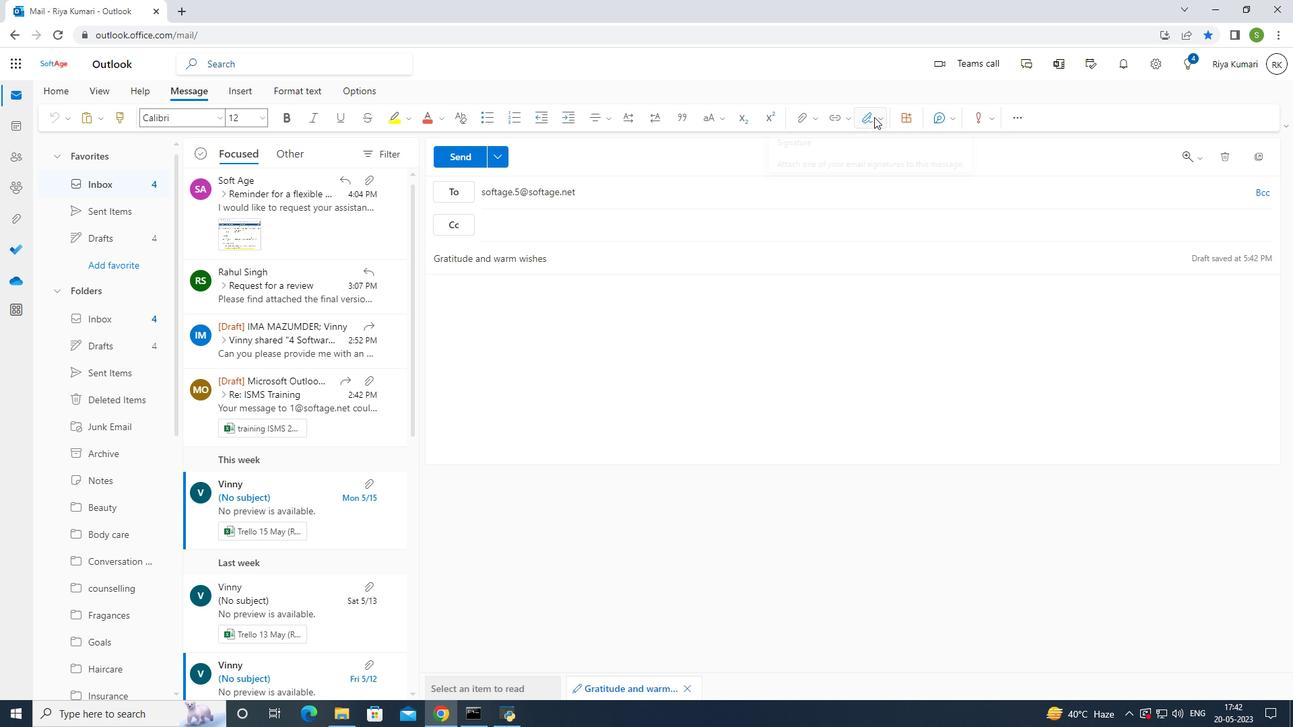 
Action: Mouse pressed left at (875, 116)
Screenshot: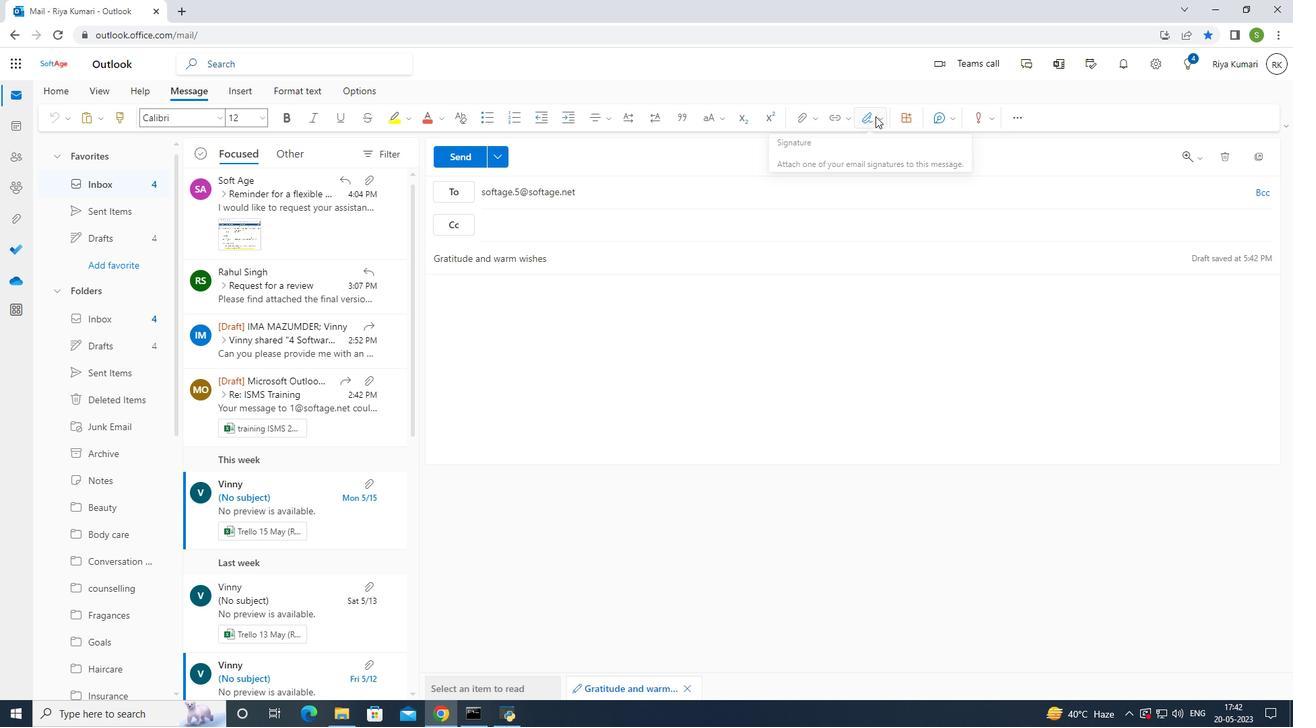 
Action: Mouse moved to (860, 140)
Screenshot: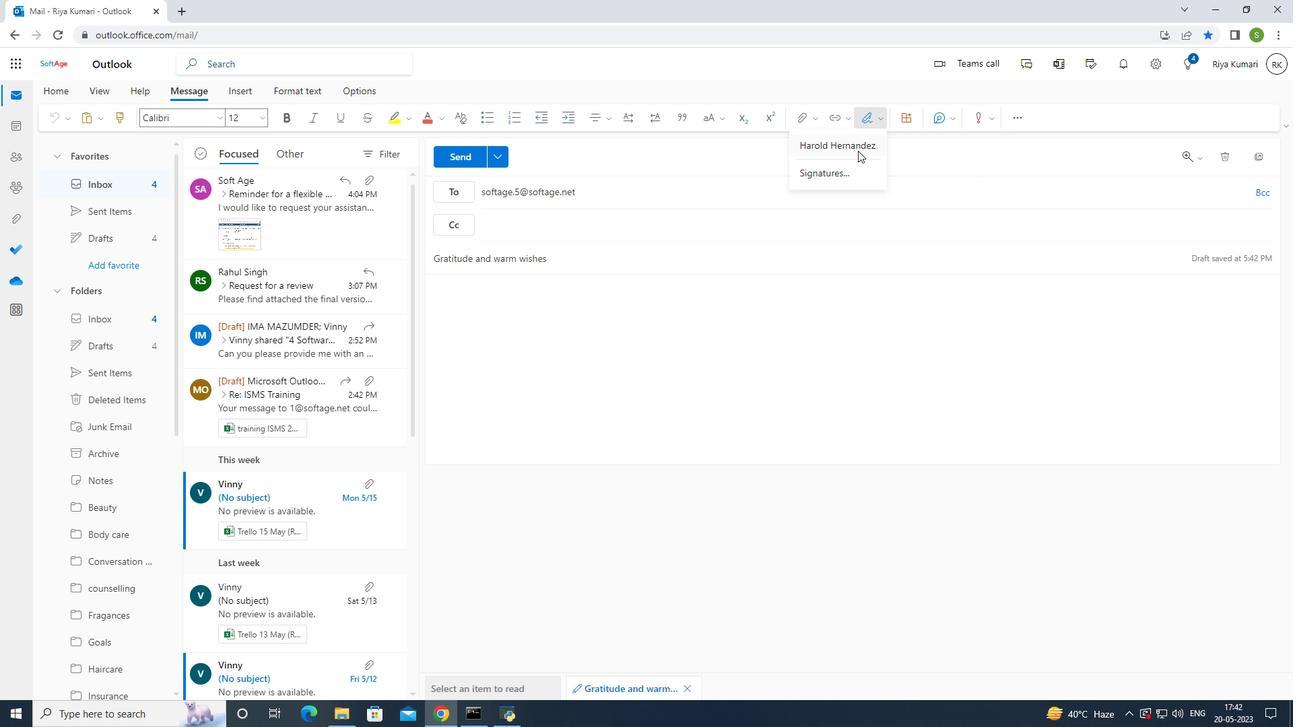 
Action: Mouse pressed left at (860, 140)
Screenshot: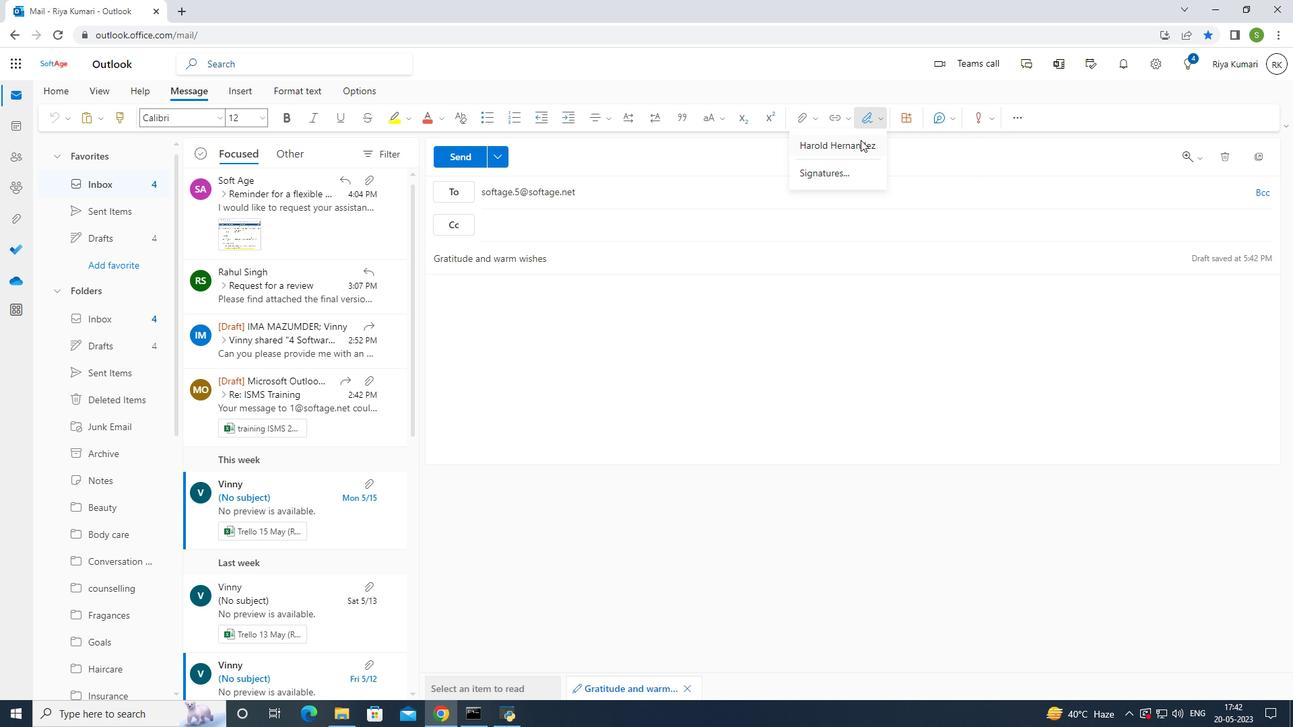
Action: Mouse moved to (164, 316)
Screenshot: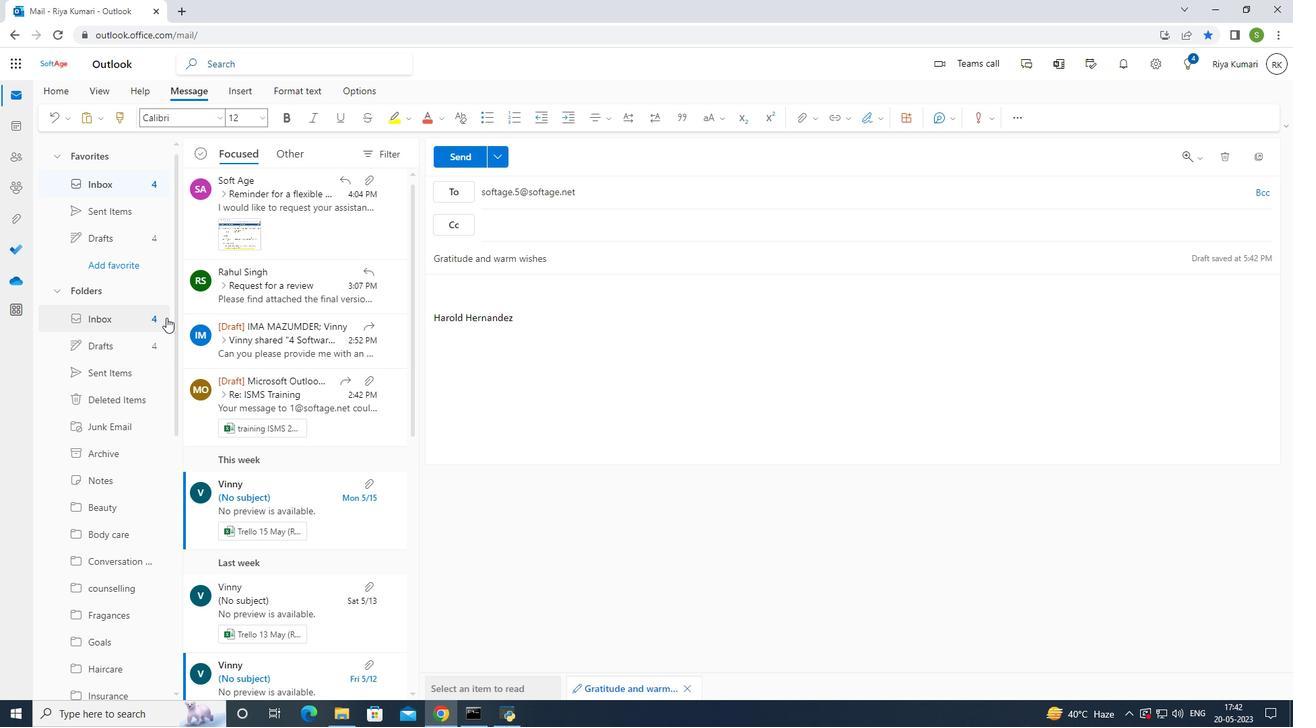 
Action: Mouse scrolled (164, 315) with delta (0, 0)
Screenshot: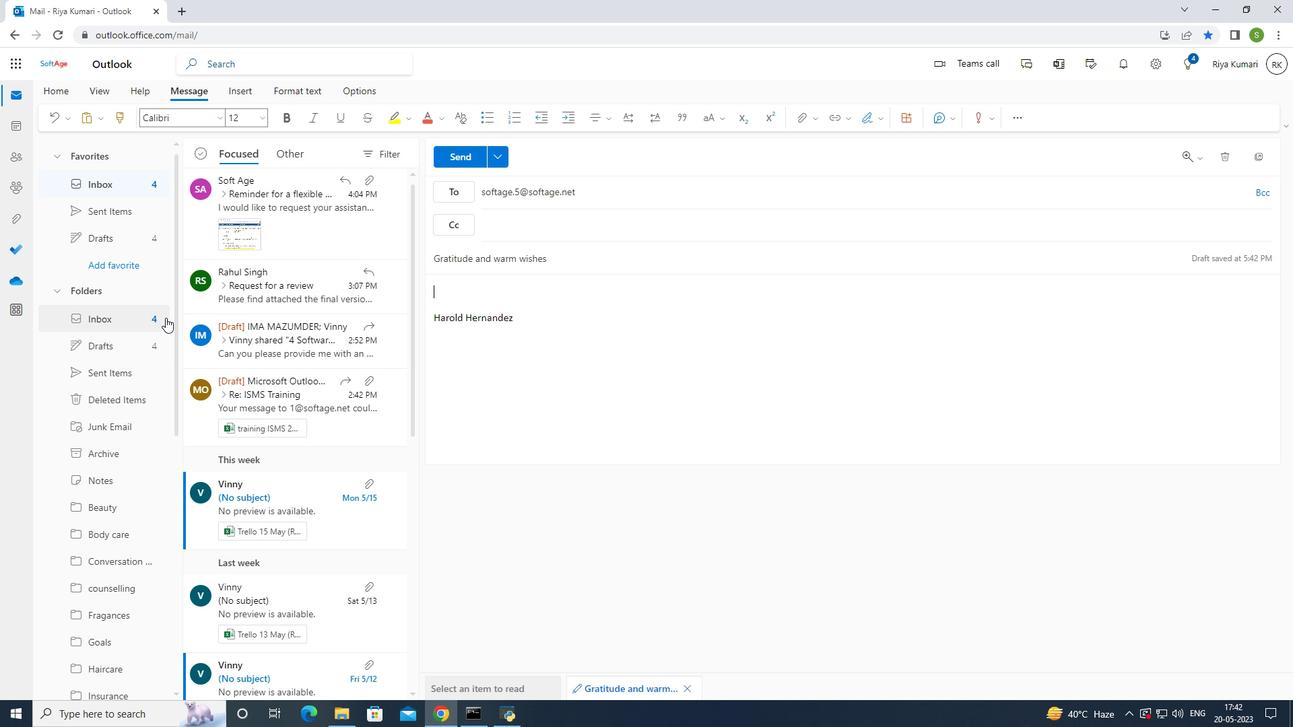 
Action: Mouse scrolled (164, 315) with delta (0, 0)
Screenshot: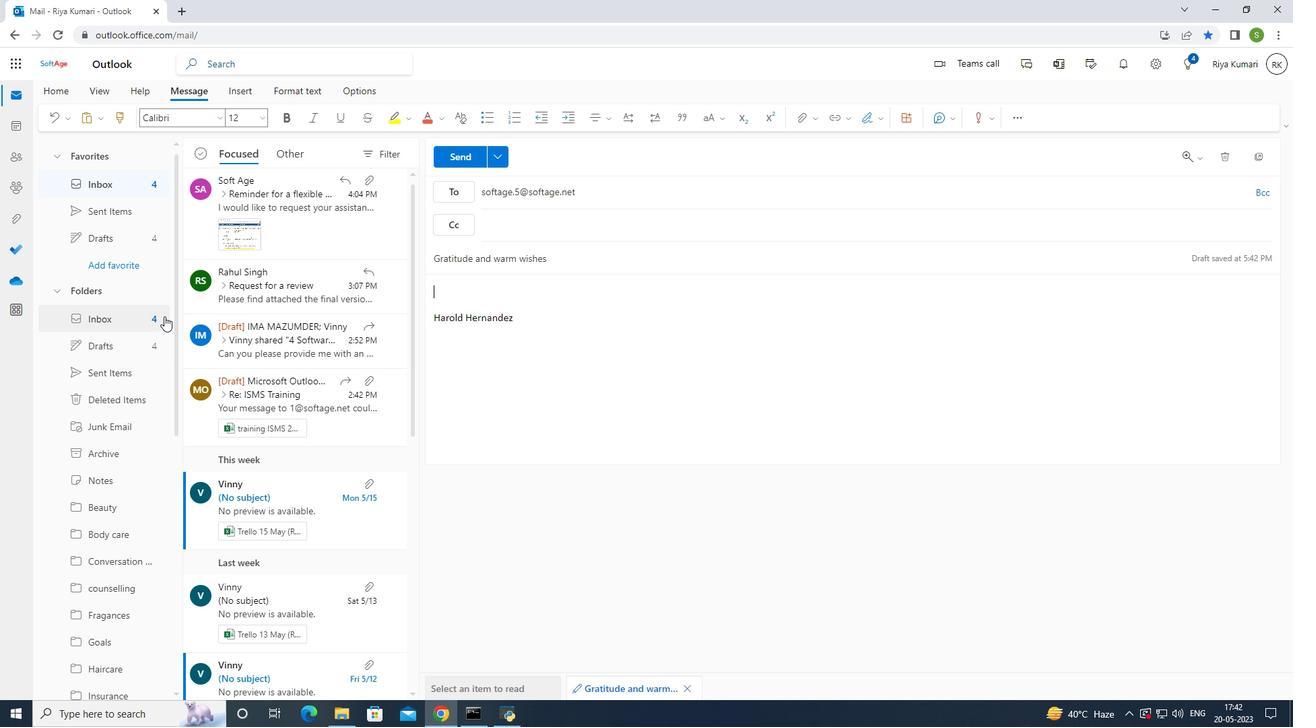 
Action: Mouse moved to (164, 316)
Screenshot: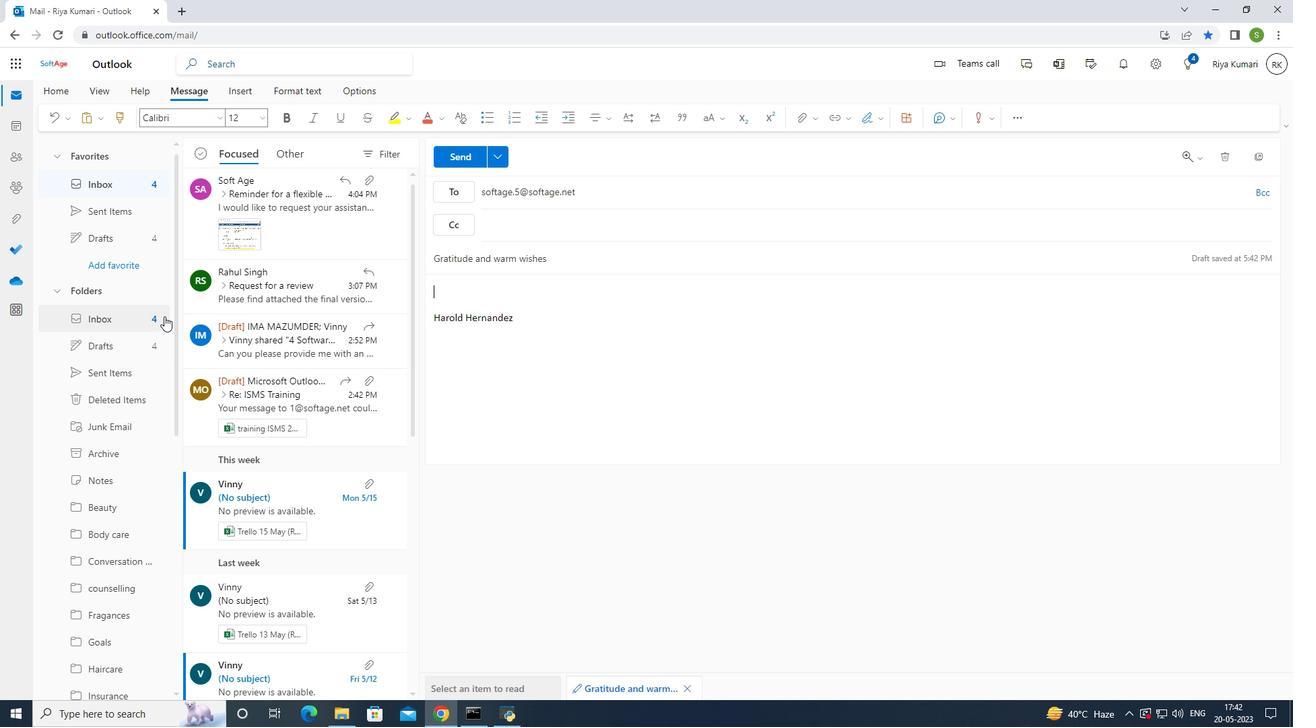 
Action: Mouse scrolled (164, 315) with delta (0, 0)
Screenshot: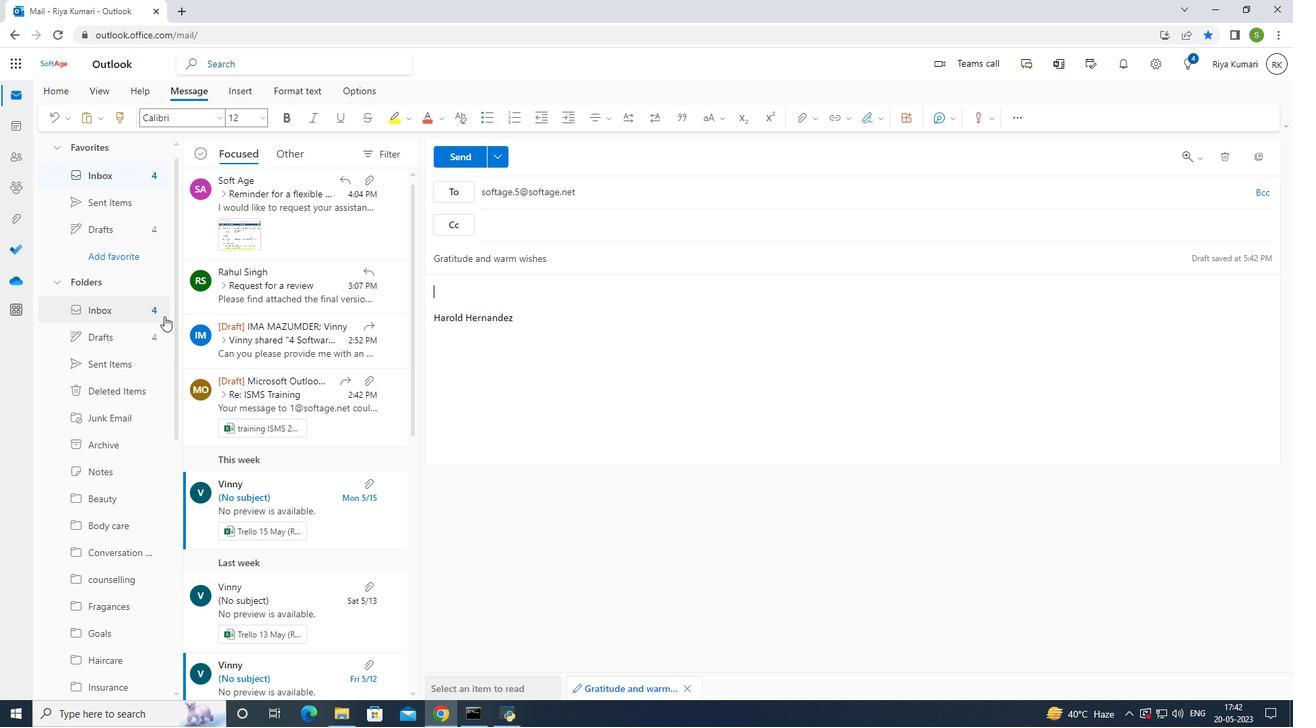 
Action: Mouse scrolled (164, 315) with delta (0, 0)
Screenshot: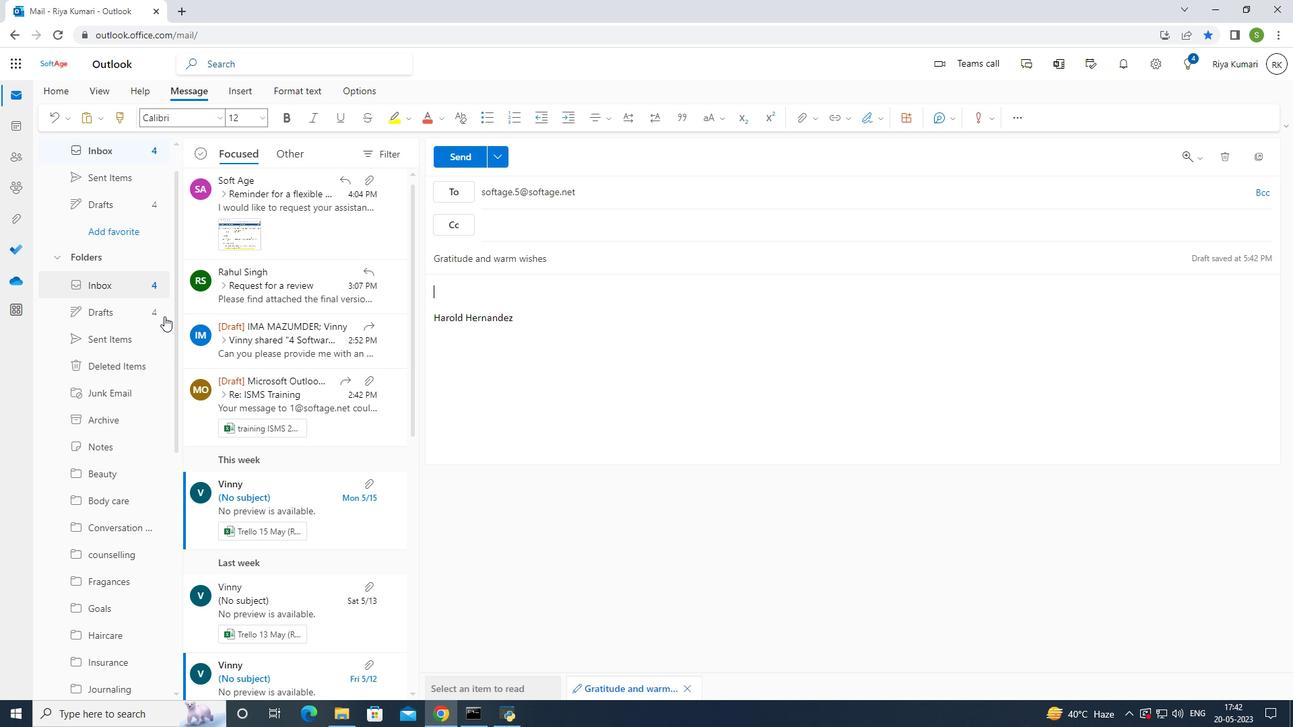 
Action: Mouse scrolled (164, 315) with delta (0, 0)
Screenshot: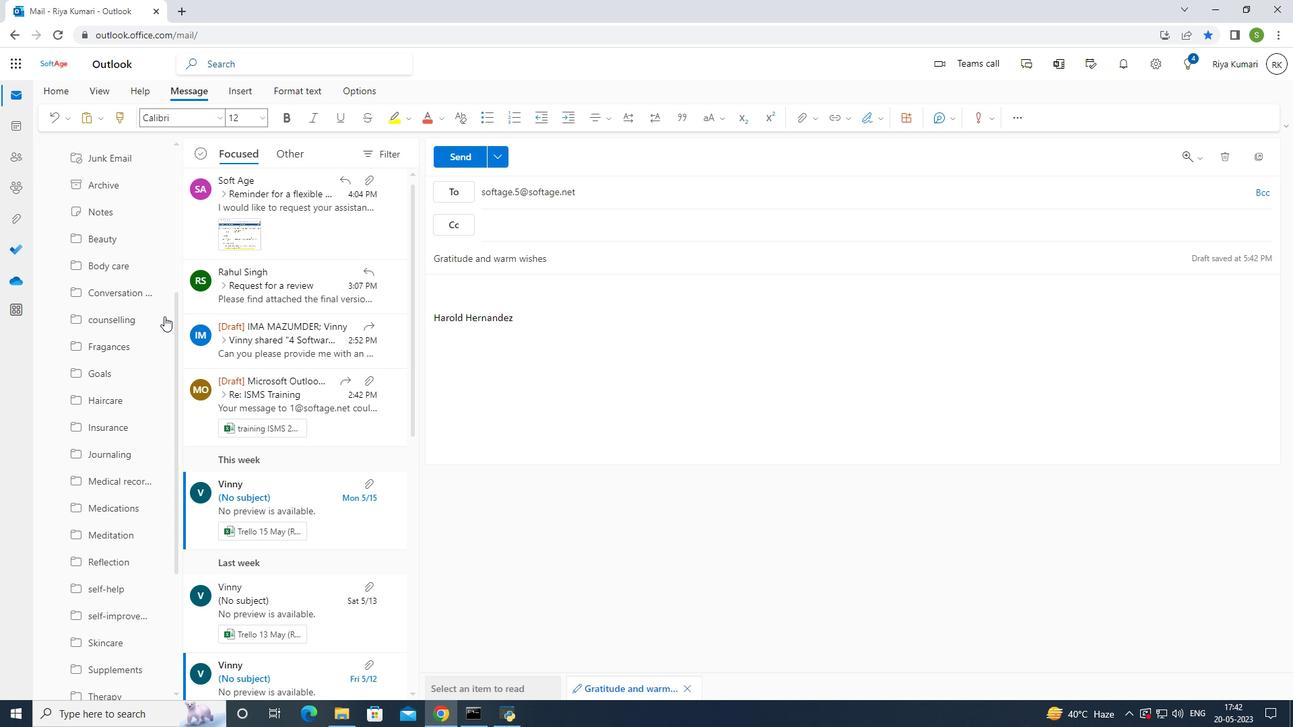 
Action: Mouse scrolled (164, 315) with delta (0, 0)
Screenshot: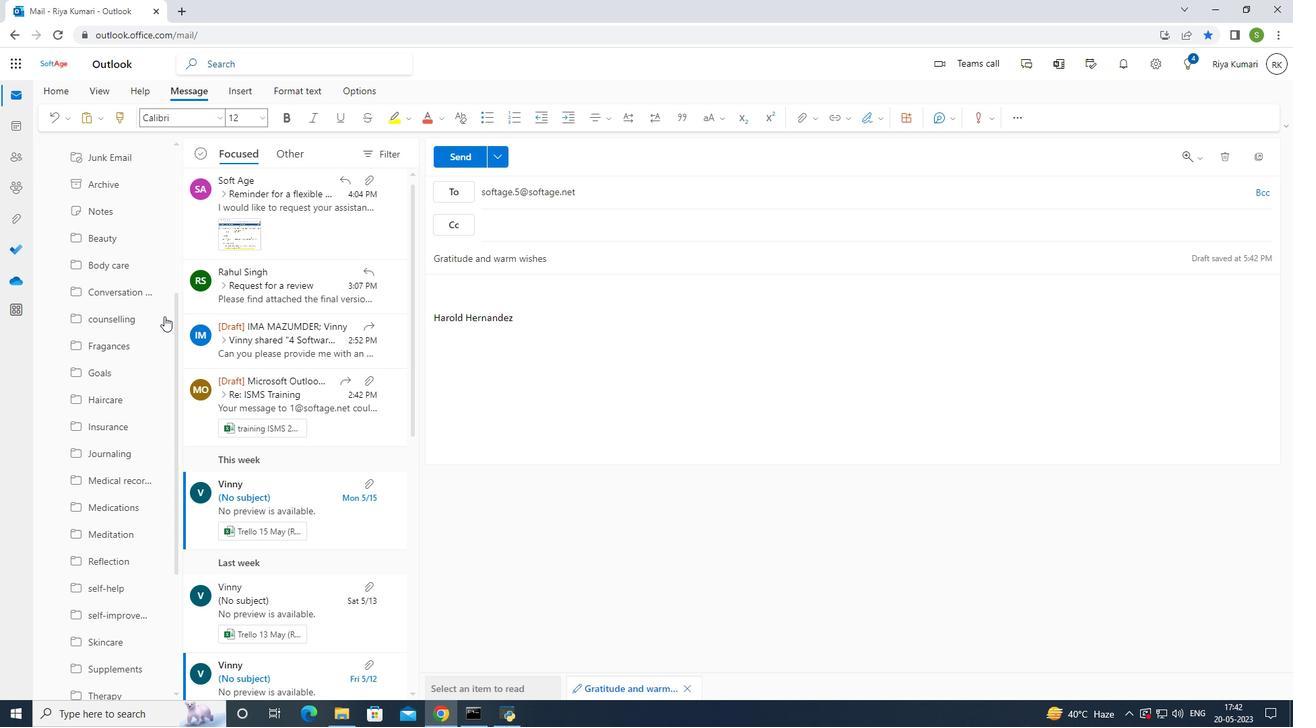 
Action: Mouse scrolled (164, 315) with delta (0, 0)
Screenshot: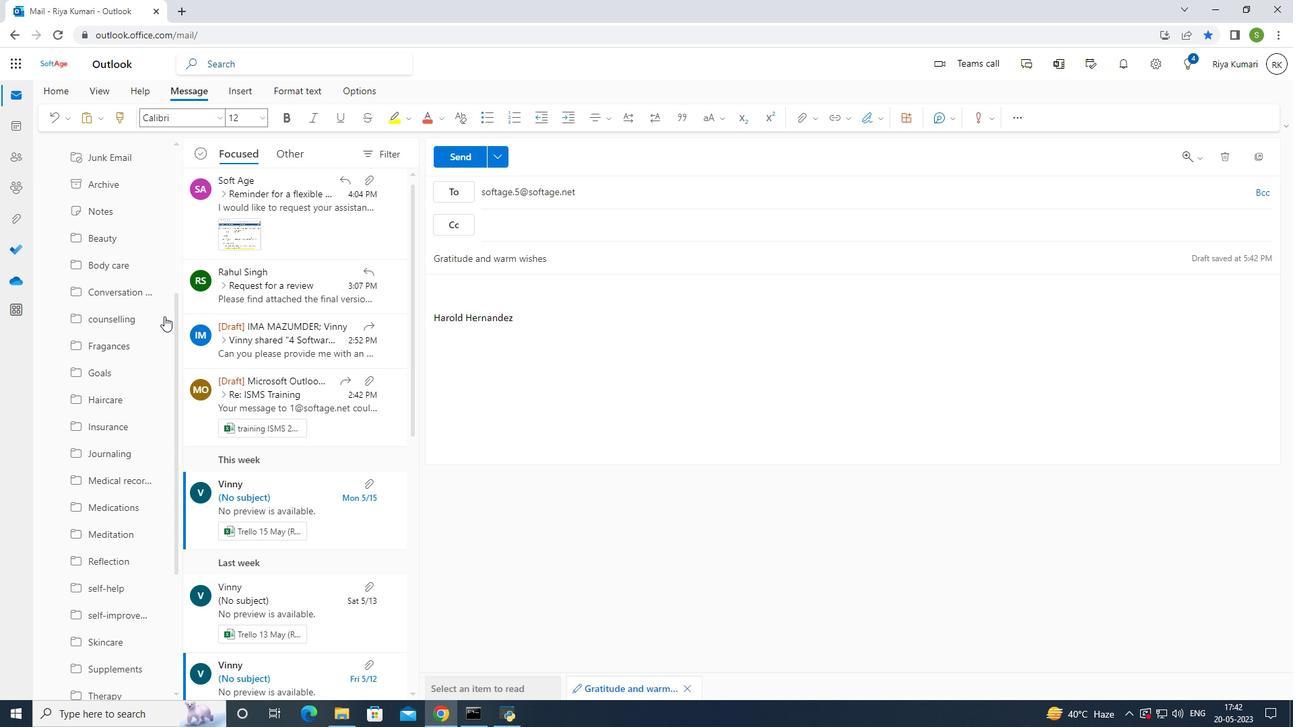 
Action: Mouse moved to (163, 316)
Screenshot: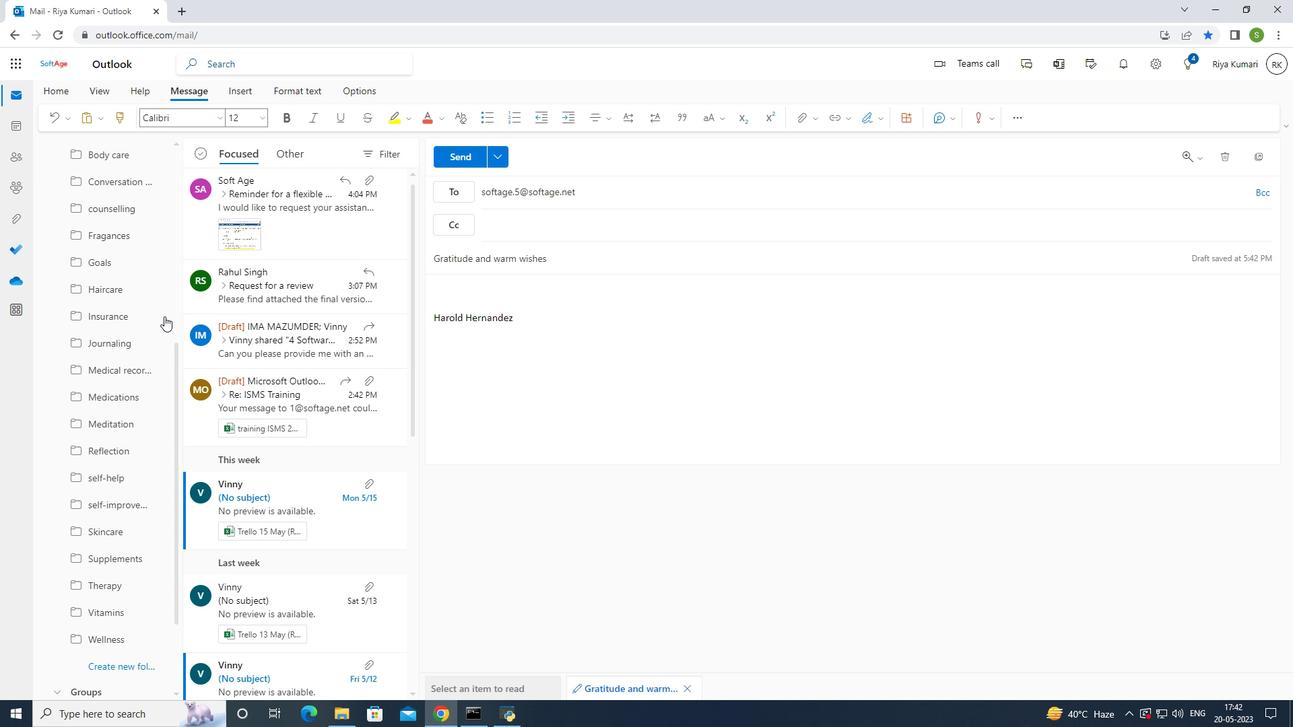 
Action: Mouse scrolled (163, 315) with delta (0, 0)
Screenshot: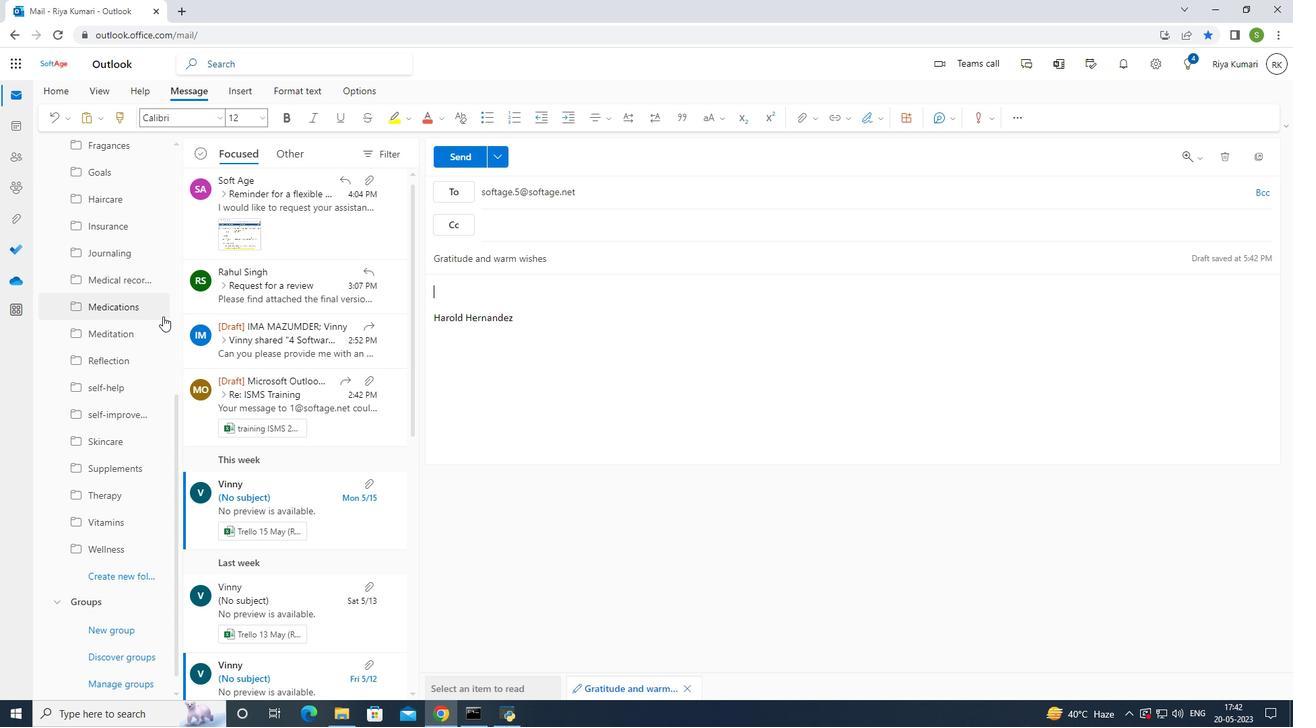 
Action: Mouse scrolled (163, 315) with delta (0, 0)
Screenshot: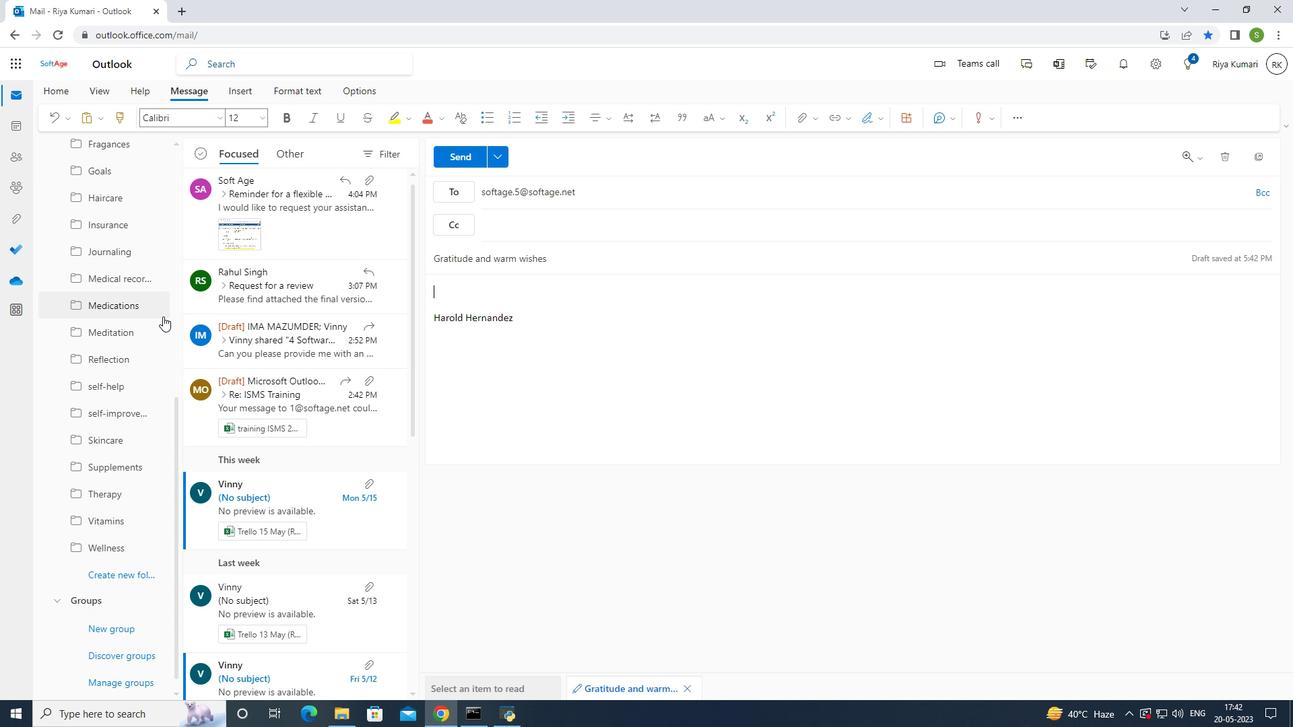 
Action: Mouse scrolled (163, 315) with delta (0, 0)
Screenshot: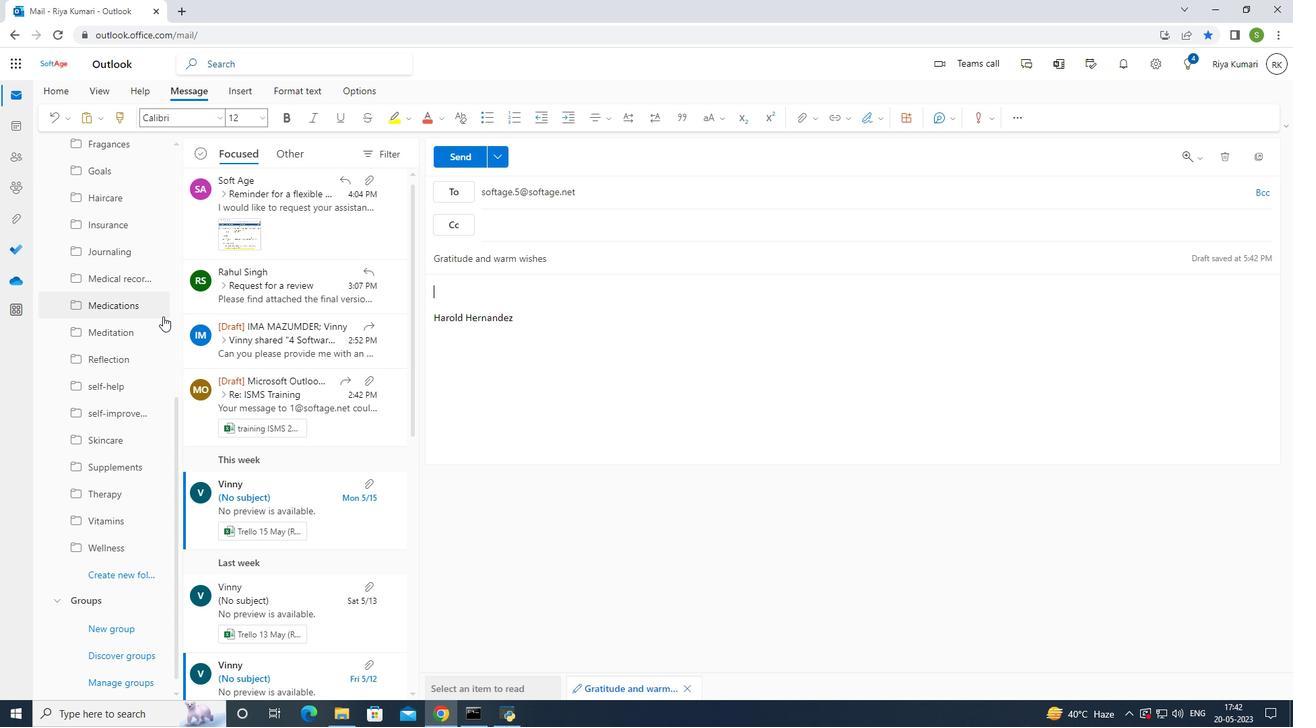 
Action: Mouse moved to (113, 559)
Screenshot: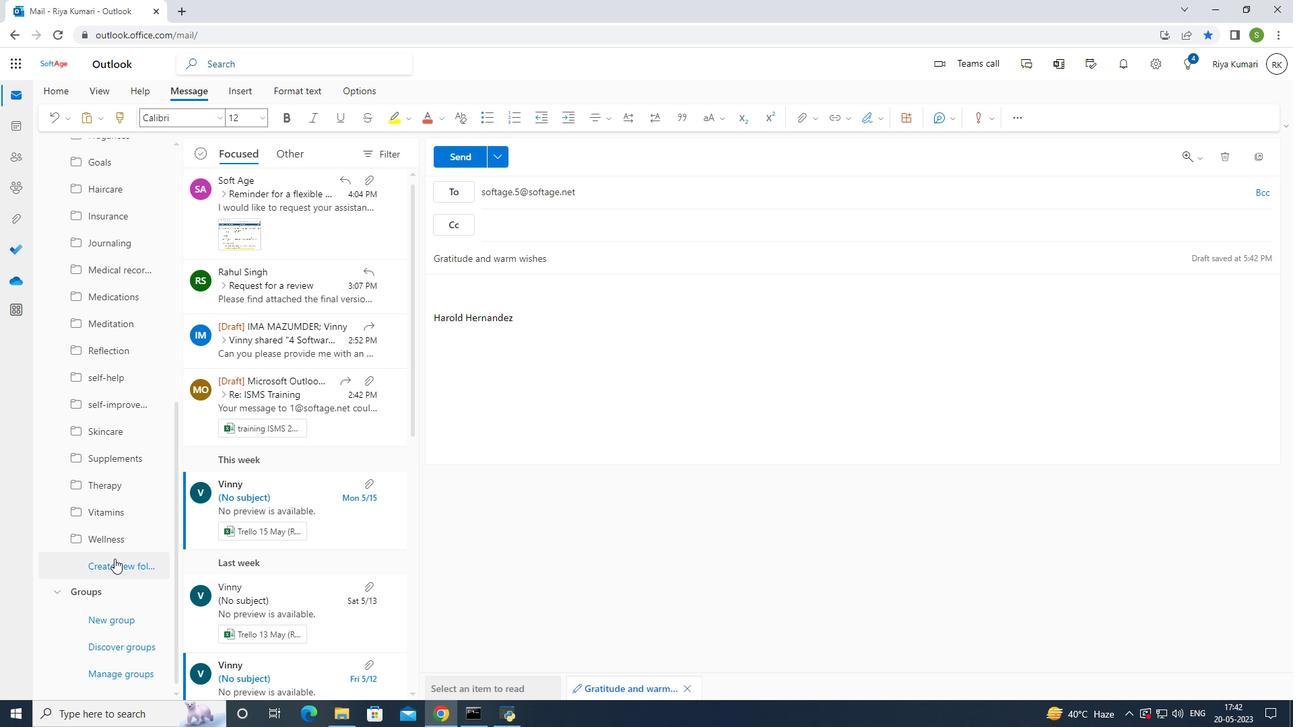 
Action: Mouse pressed left at (113, 559)
Screenshot: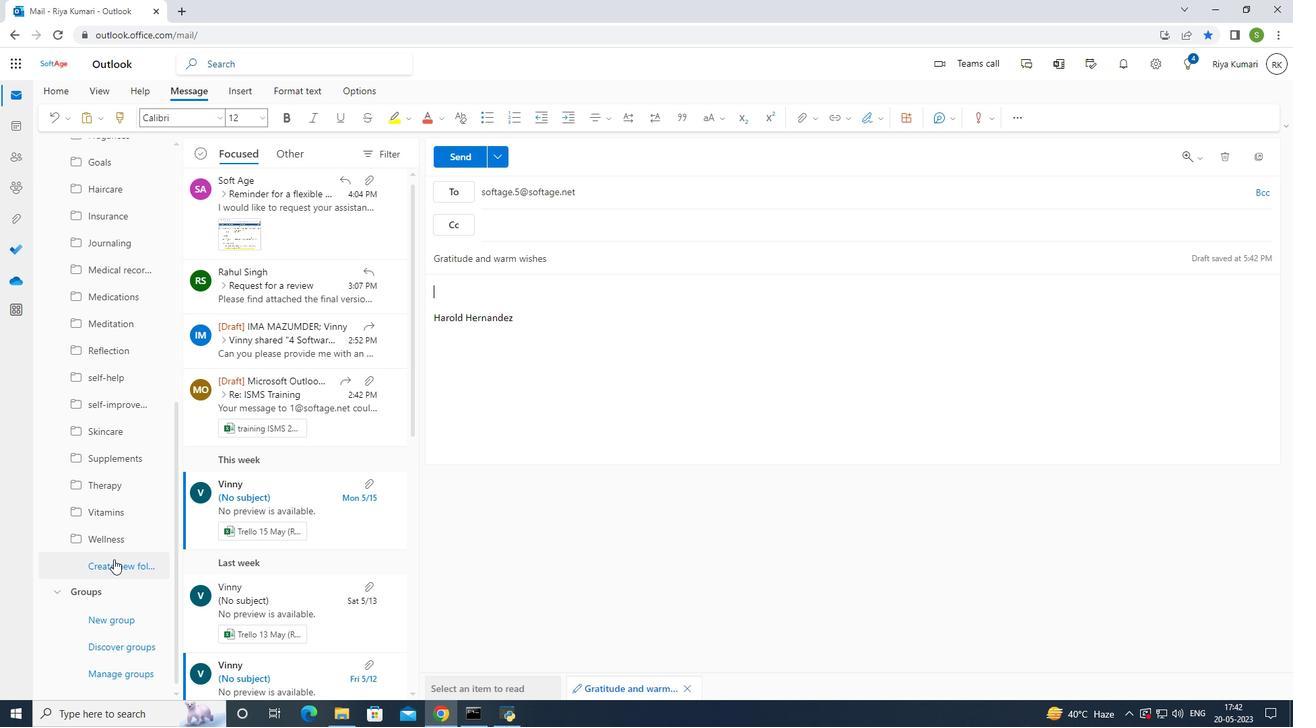 
Action: Mouse moved to (520, 335)
Screenshot: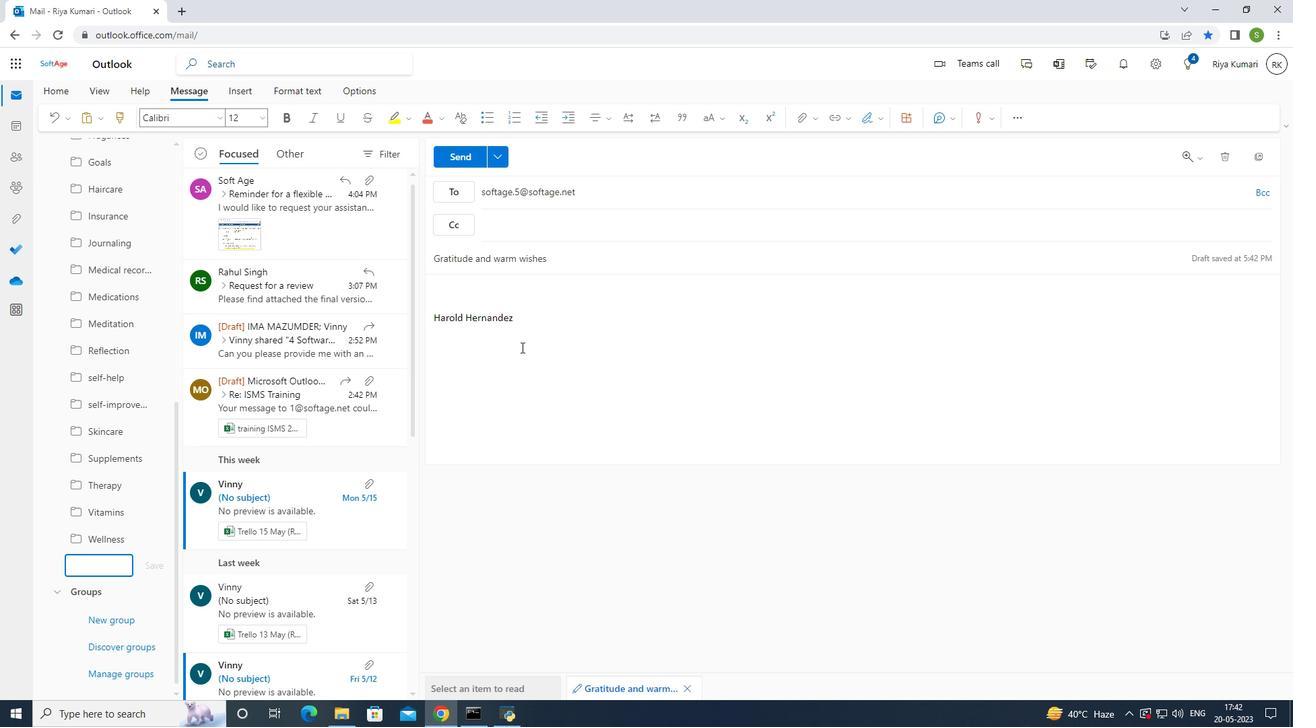 
Action: Key pressed <Key.shift>Yoga
Screenshot: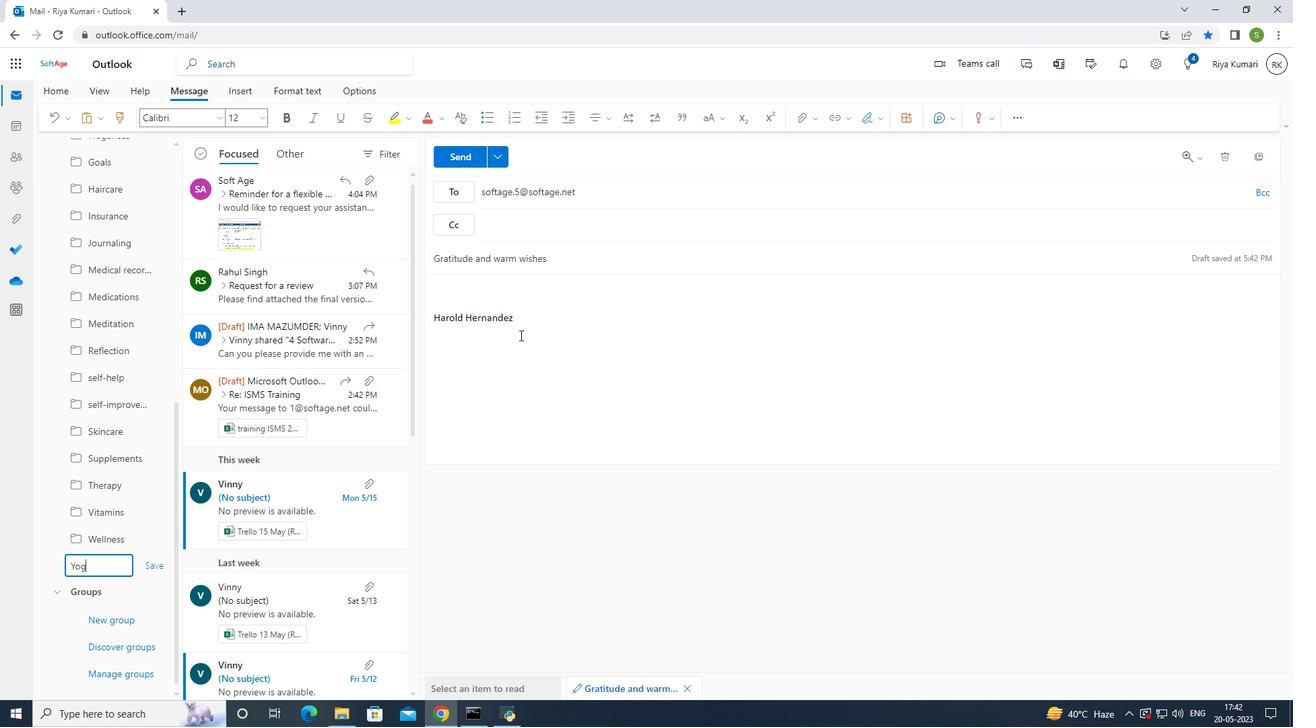 
Action: Mouse moved to (151, 566)
Screenshot: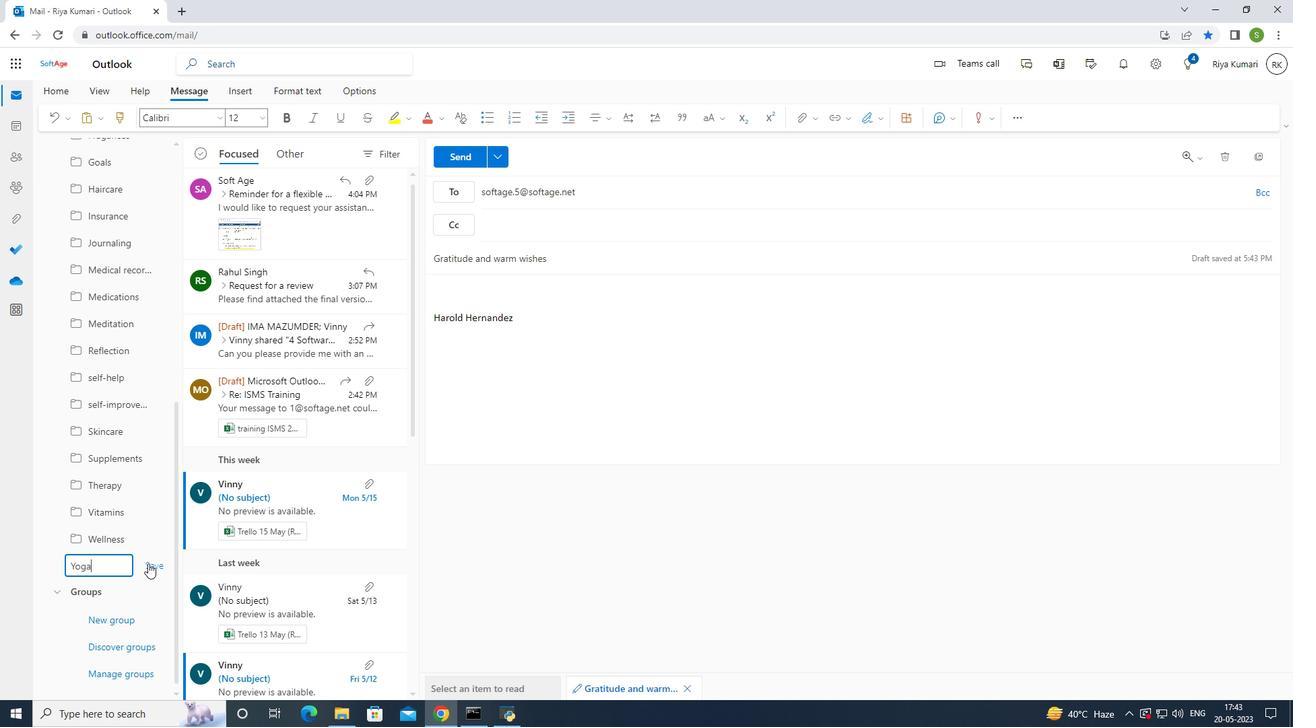 
Action: Mouse pressed left at (151, 566)
Screenshot: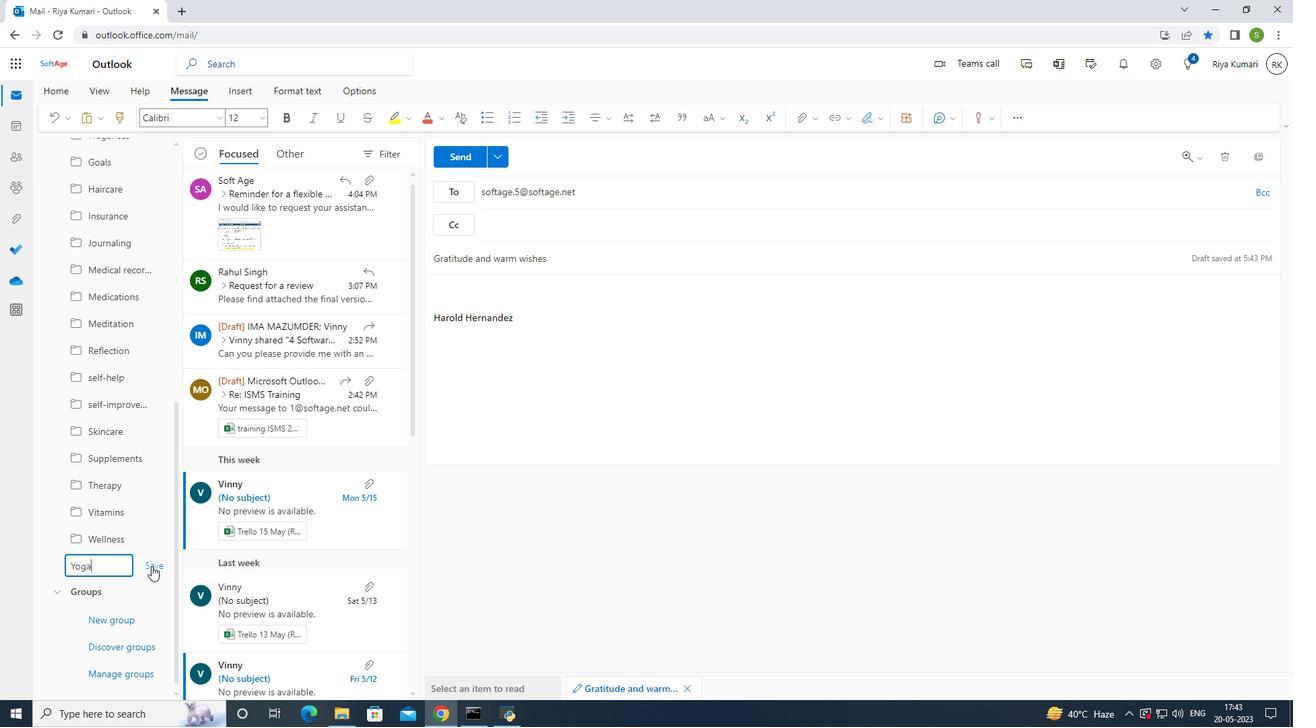 
Action: Mouse moved to (462, 166)
Screenshot: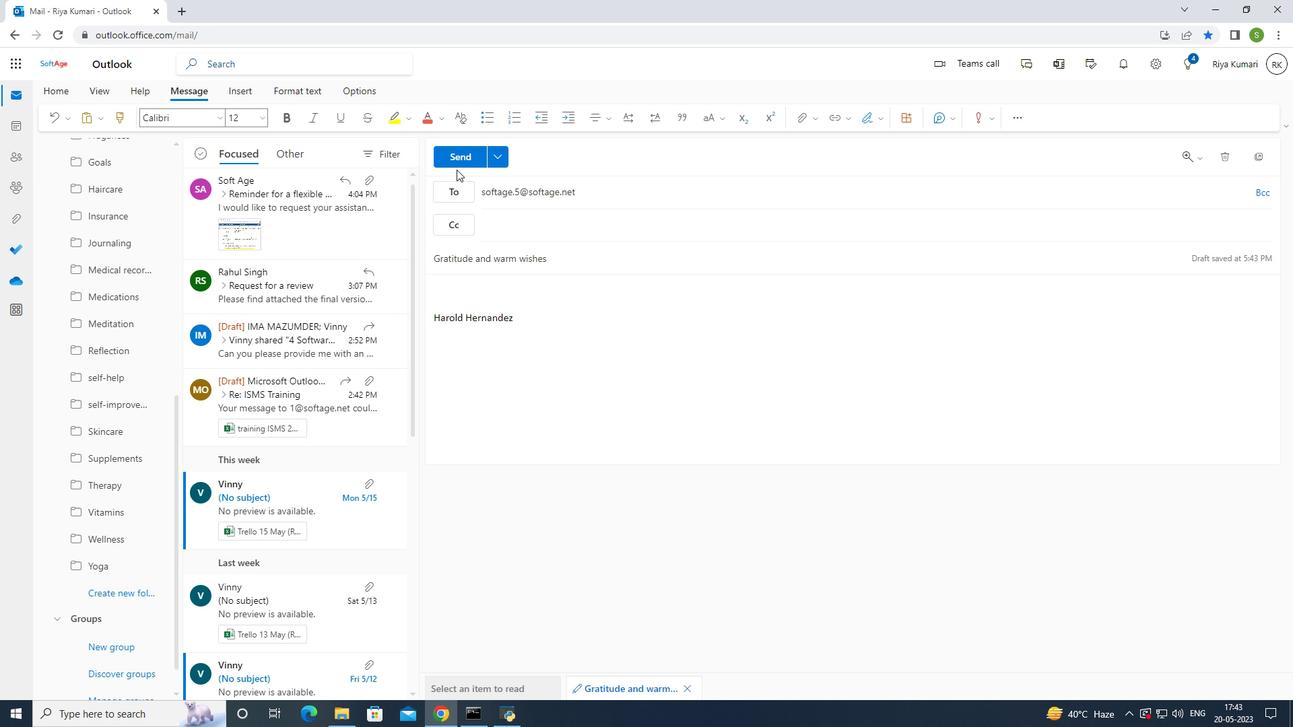 
Action: Mouse pressed left at (462, 166)
Screenshot: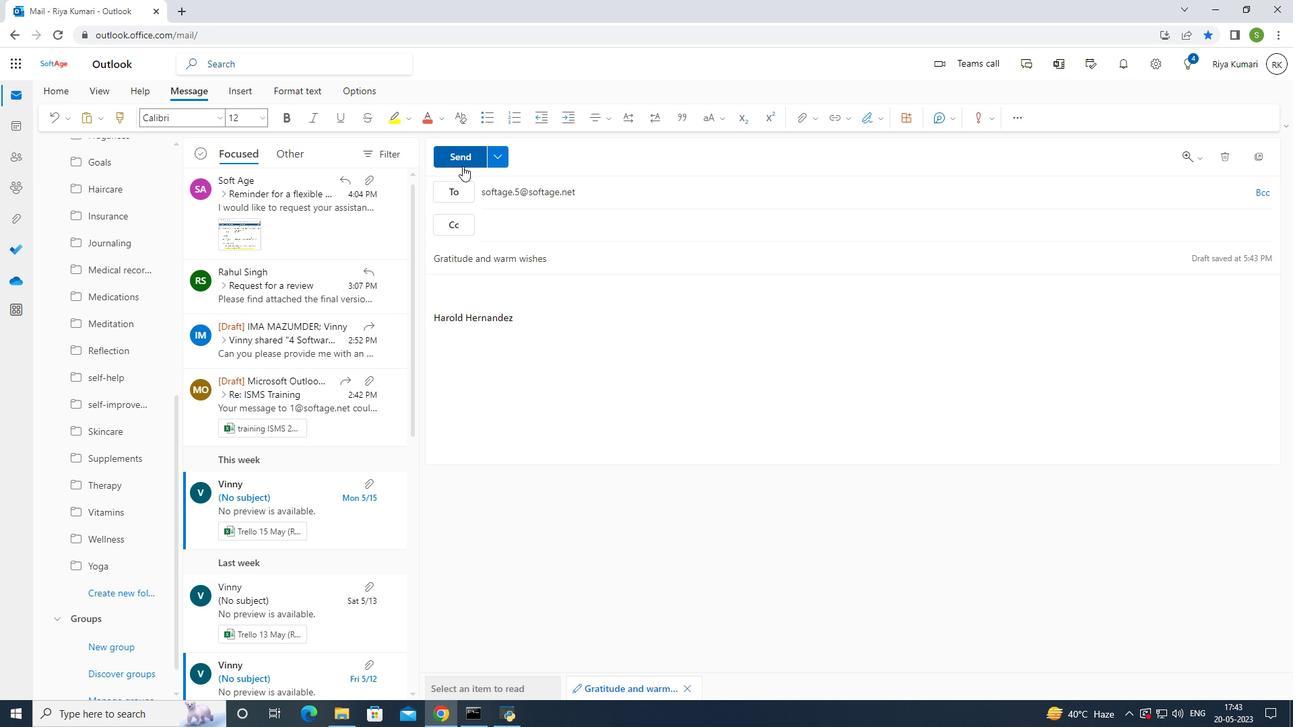 
Action: Mouse moved to (465, 177)
Screenshot: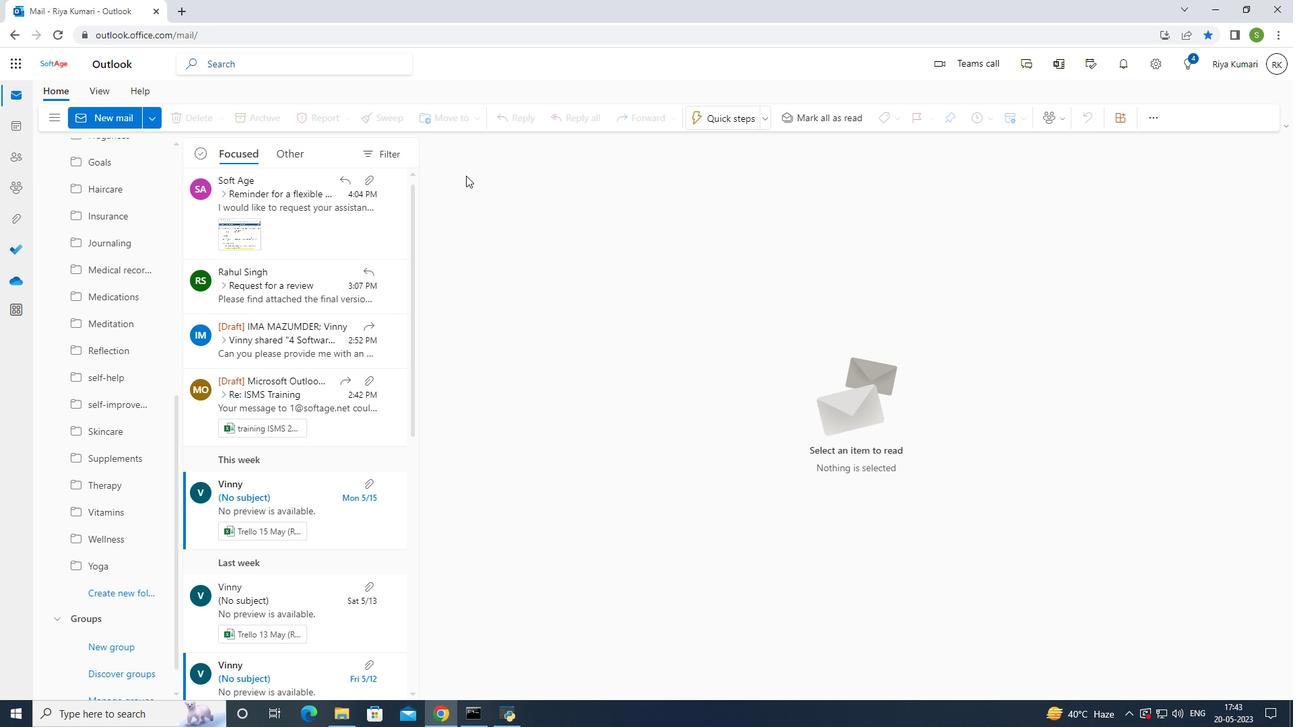 
